 Task: Search one way flight ticket for 1 adult, 1 child, 1 infant in seat in premium economy from Lincoln: Lincoln Airport (was Lincoln Municipal) to Gillette: Gillette Campbell County Airport on 5-1-2023. Choice of flights is Spirit. Number of bags: 6 checked bags. Price is upto 76000. Outbound departure time preference is 16:15.
Action: Mouse moved to (163, 269)
Screenshot: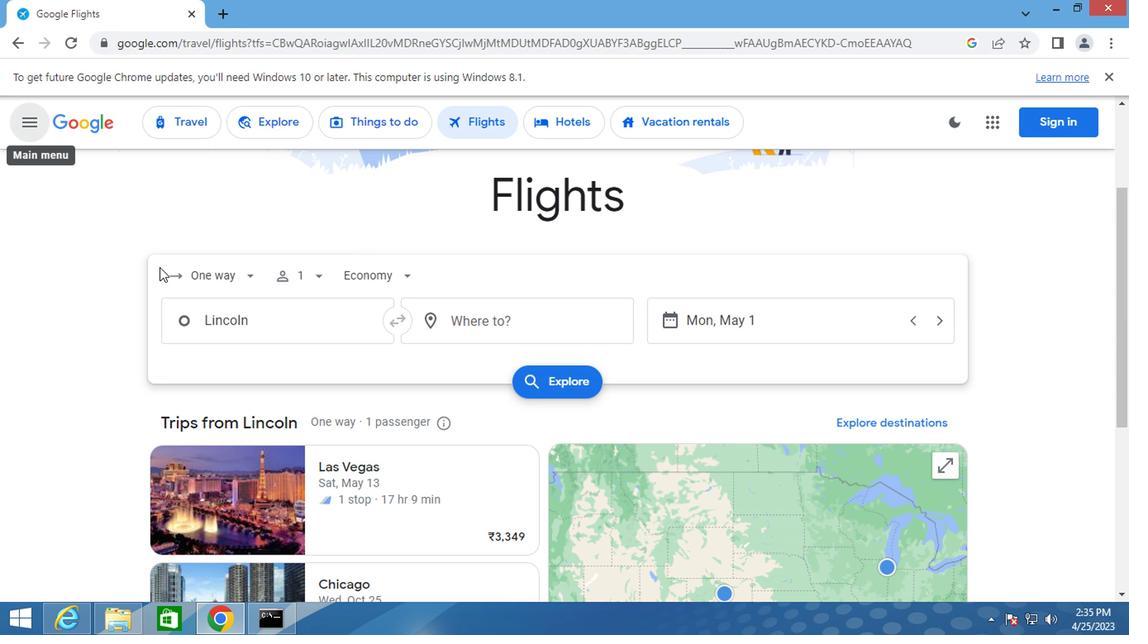 
Action: Mouse pressed left at (163, 269)
Screenshot: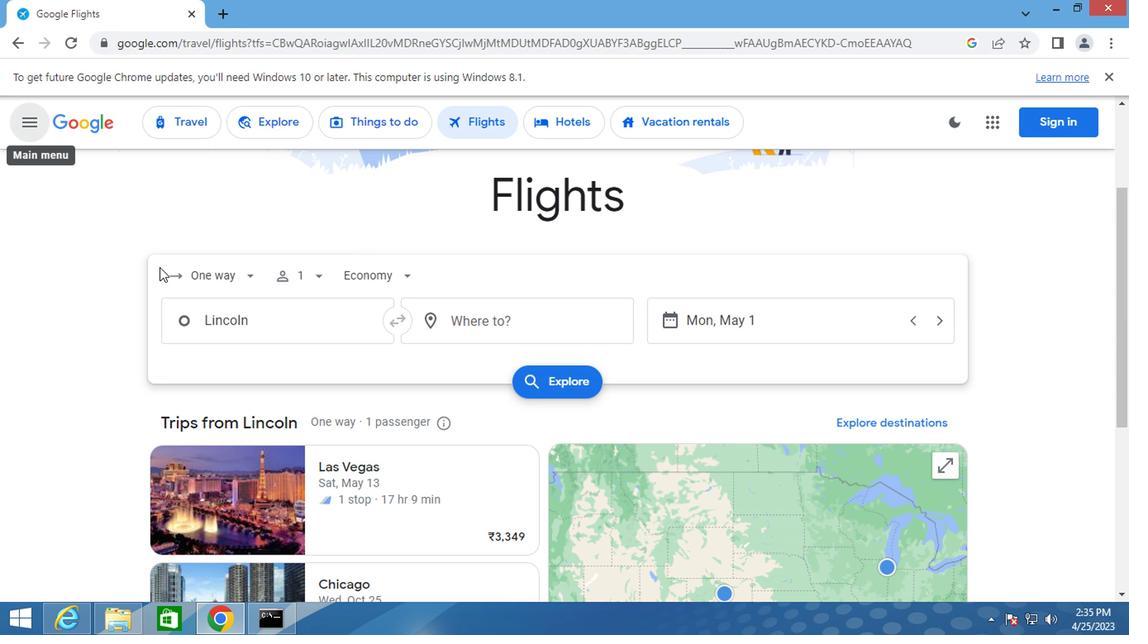 
Action: Mouse moved to (212, 274)
Screenshot: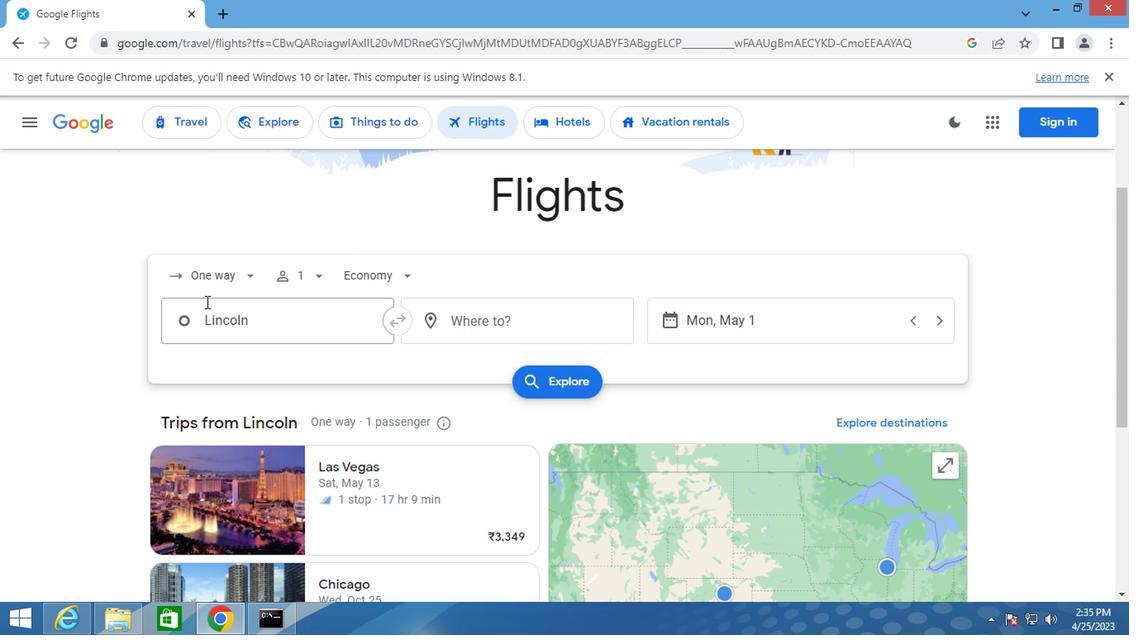 
Action: Mouse pressed left at (212, 274)
Screenshot: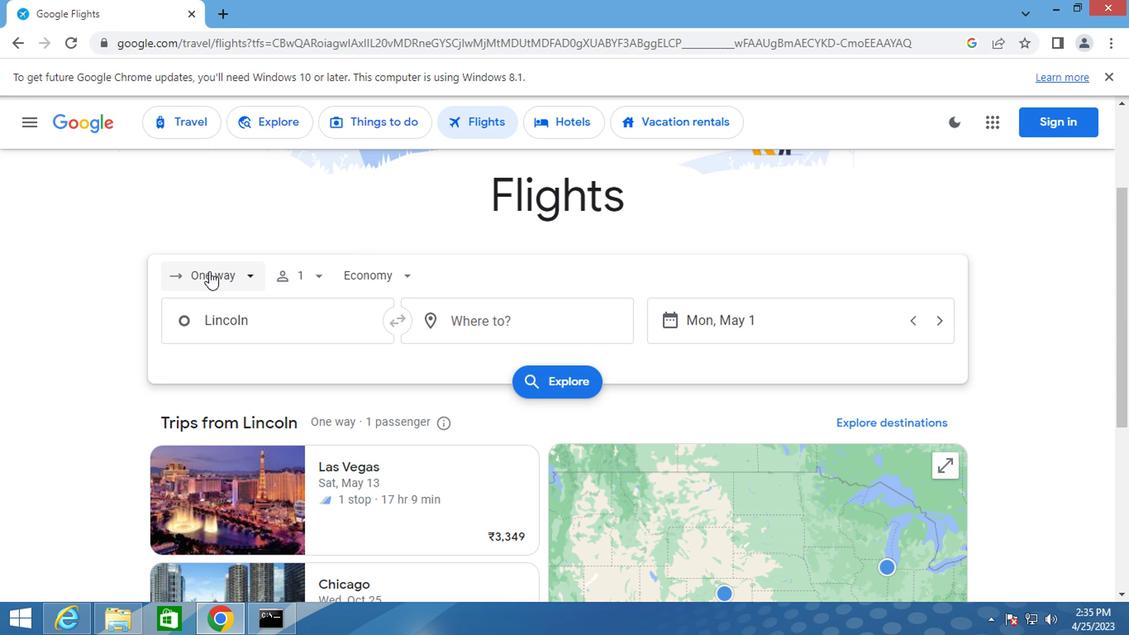 
Action: Mouse moved to (237, 362)
Screenshot: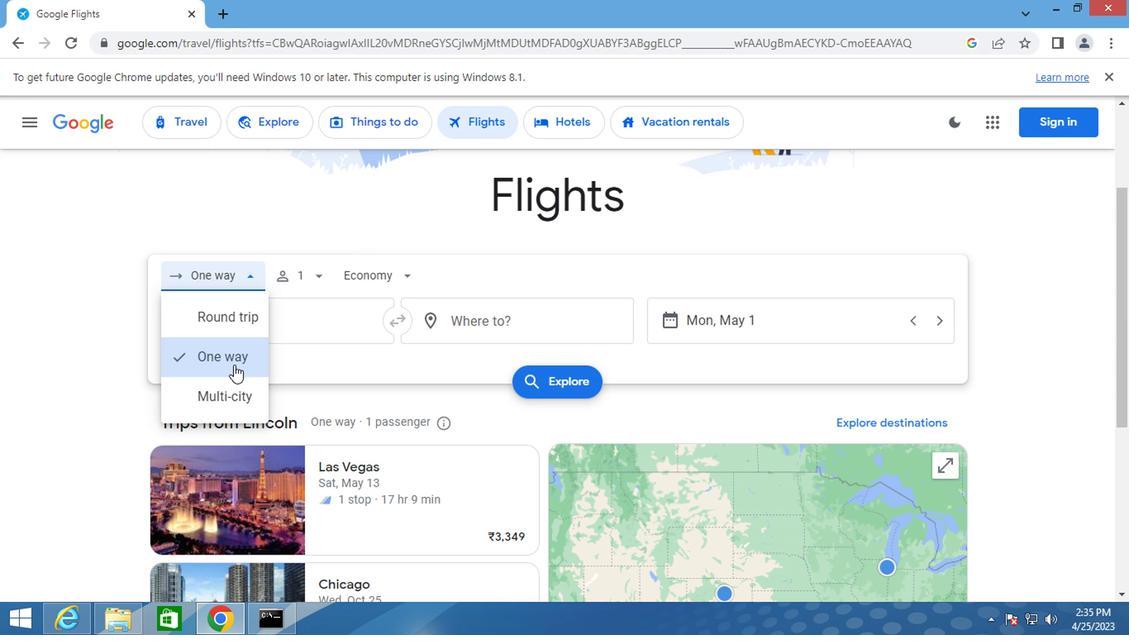 
Action: Mouse pressed left at (237, 362)
Screenshot: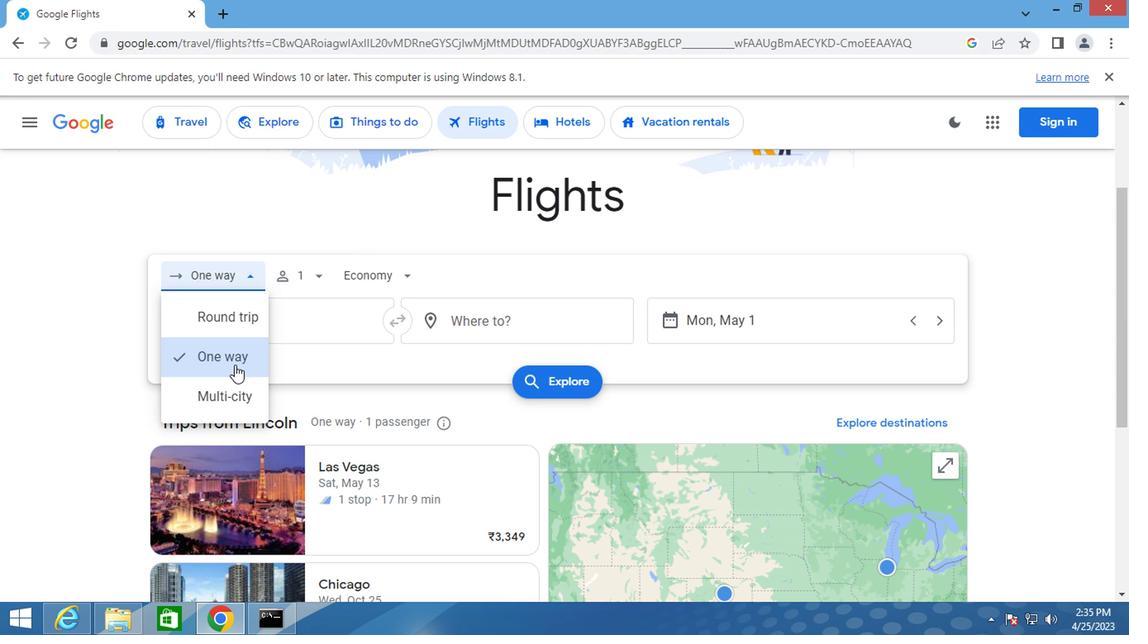 
Action: Mouse moved to (312, 272)
Screenshot: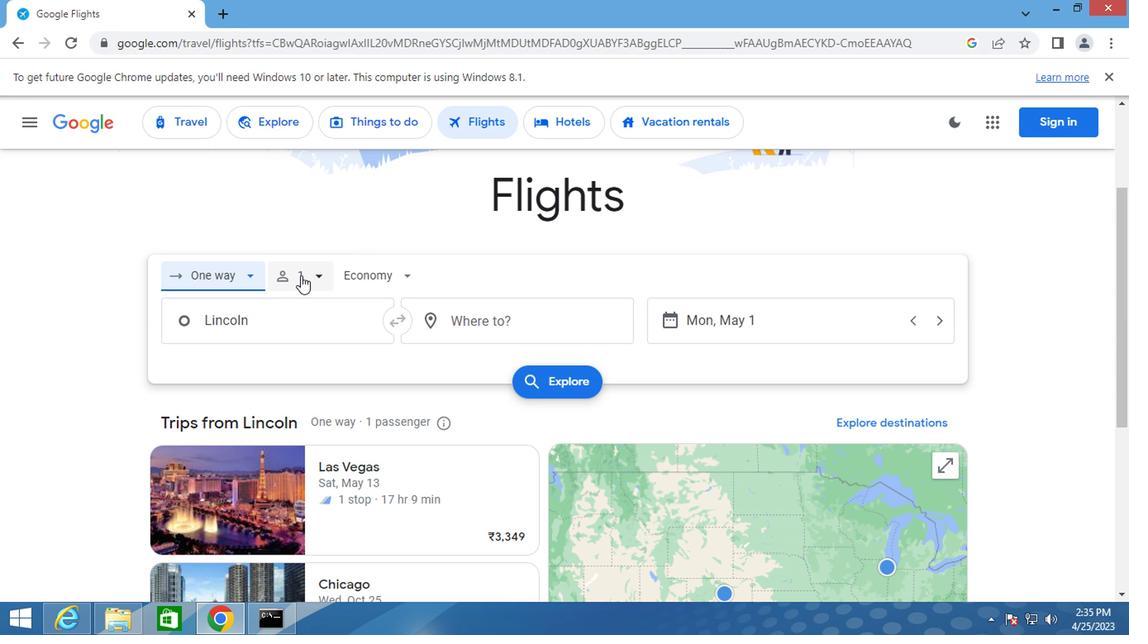 
Action: Mouse pressed left at (312, 272)
Screenshot: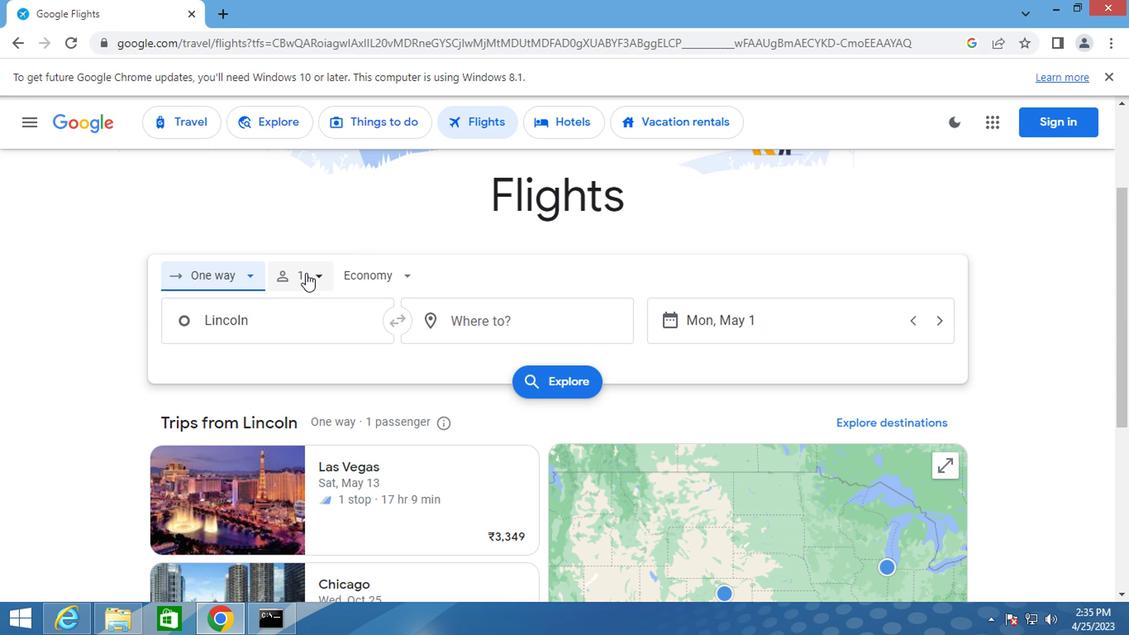 
Action: Mouse moved to (445, 362)
Screenshot: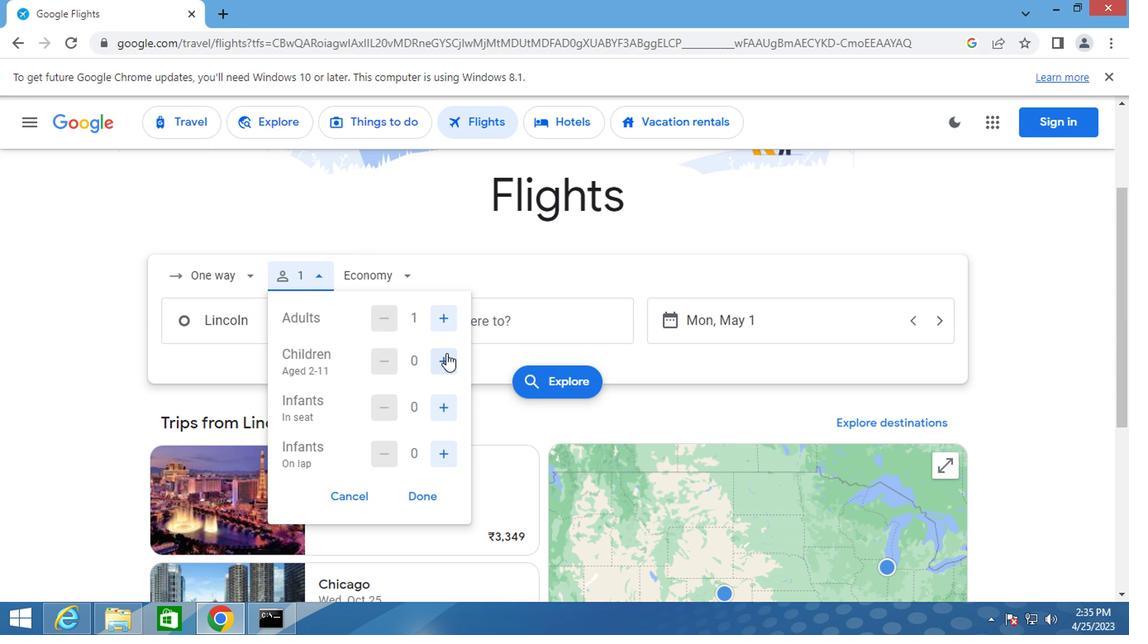 
Action: Mouse pressed left at (445, 362)
Screenshot: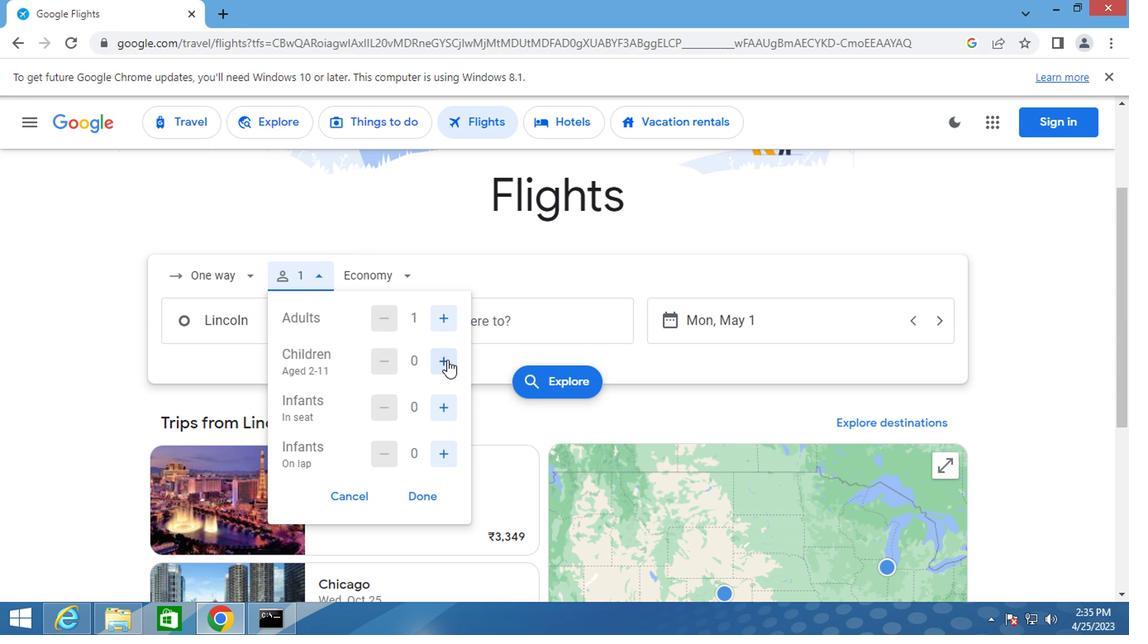 
Action: Mouse moved to (441, 414)
Screenshot: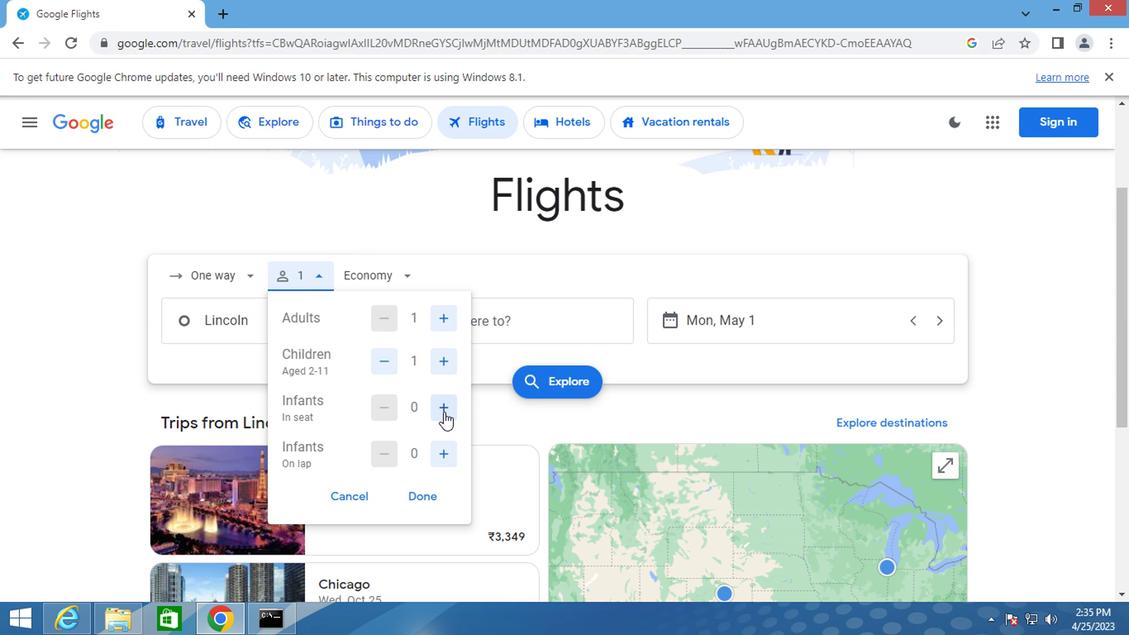 
Action: Mouse pressed left at (441, 414)
Screenshot: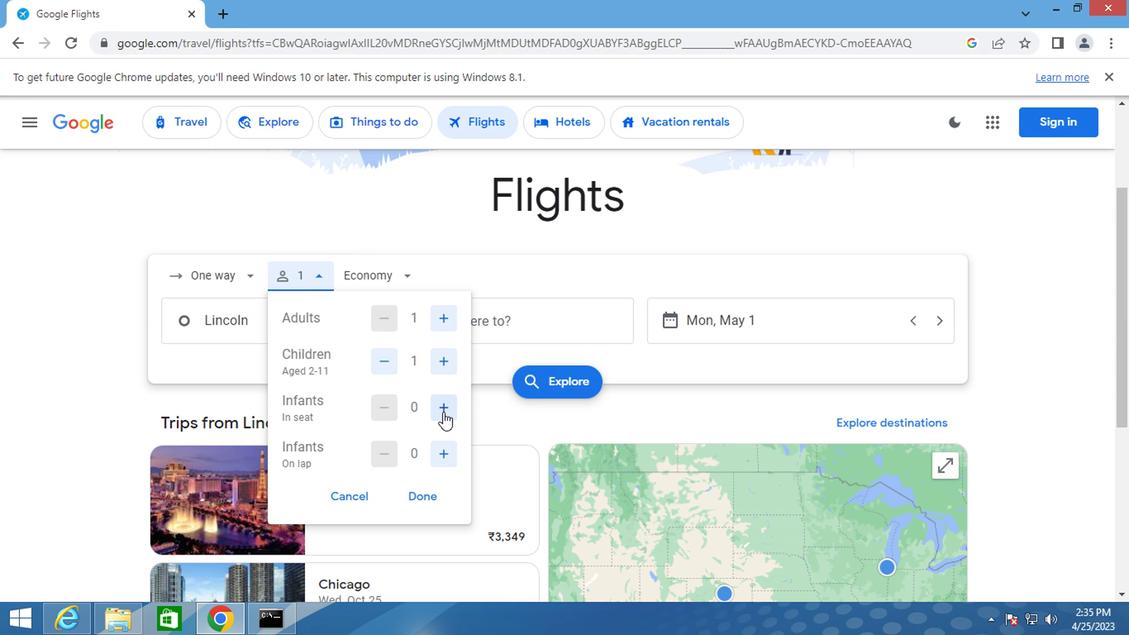 
Action: Mouse moved to (351, 272)
Screenshot: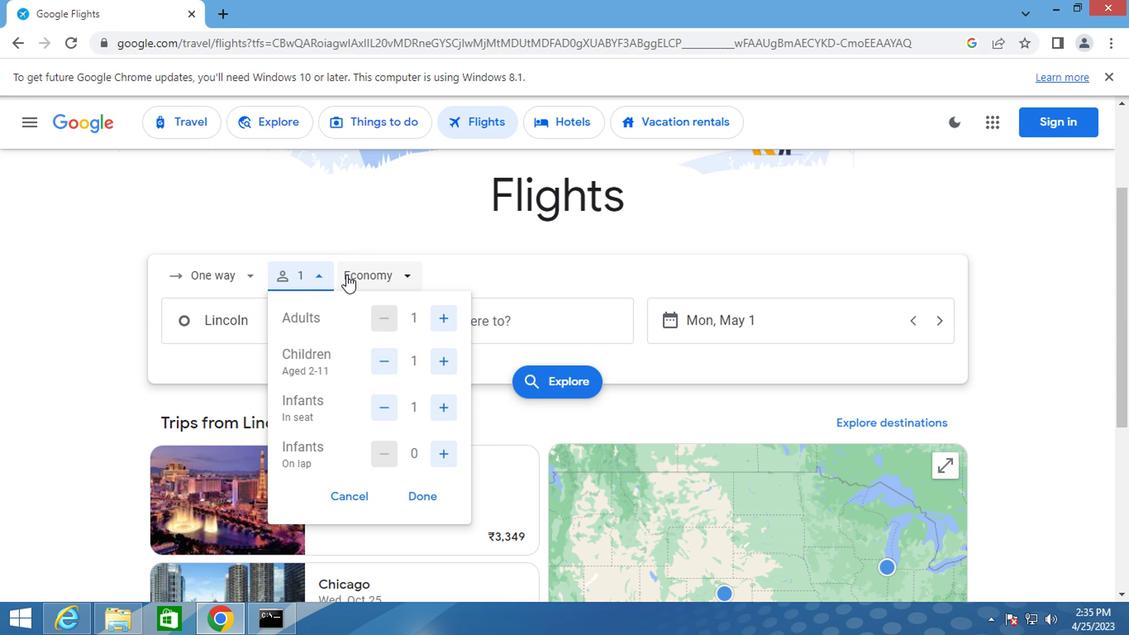 
Action: Mouse pressed left at (351, 272)
Screenshot: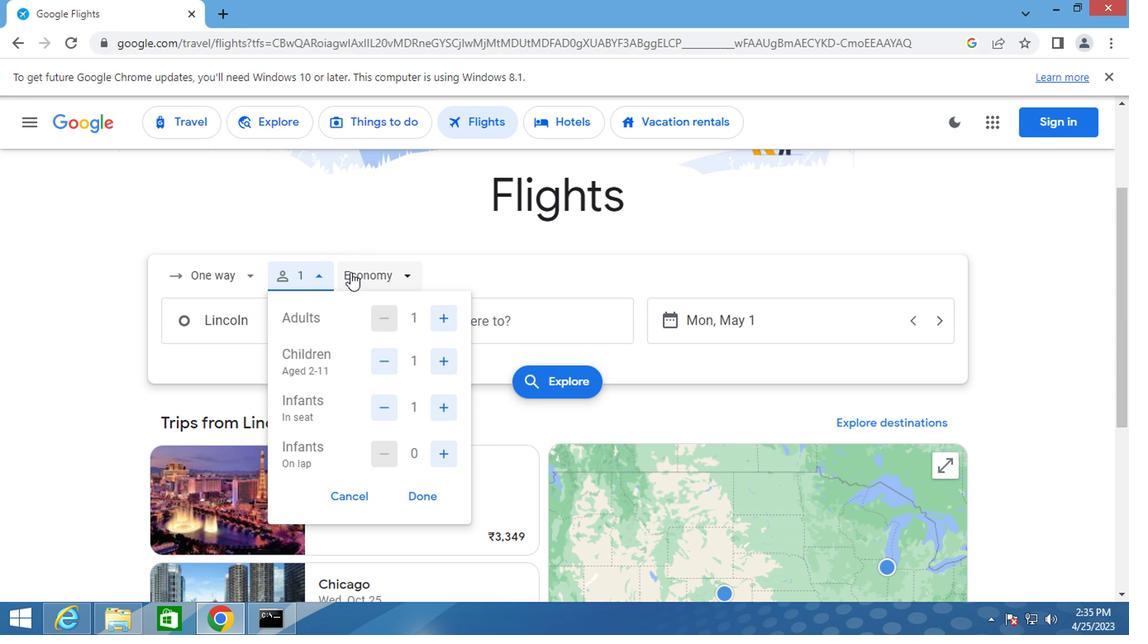 
Action: Mouse moved to (411, 366)
Screenshot: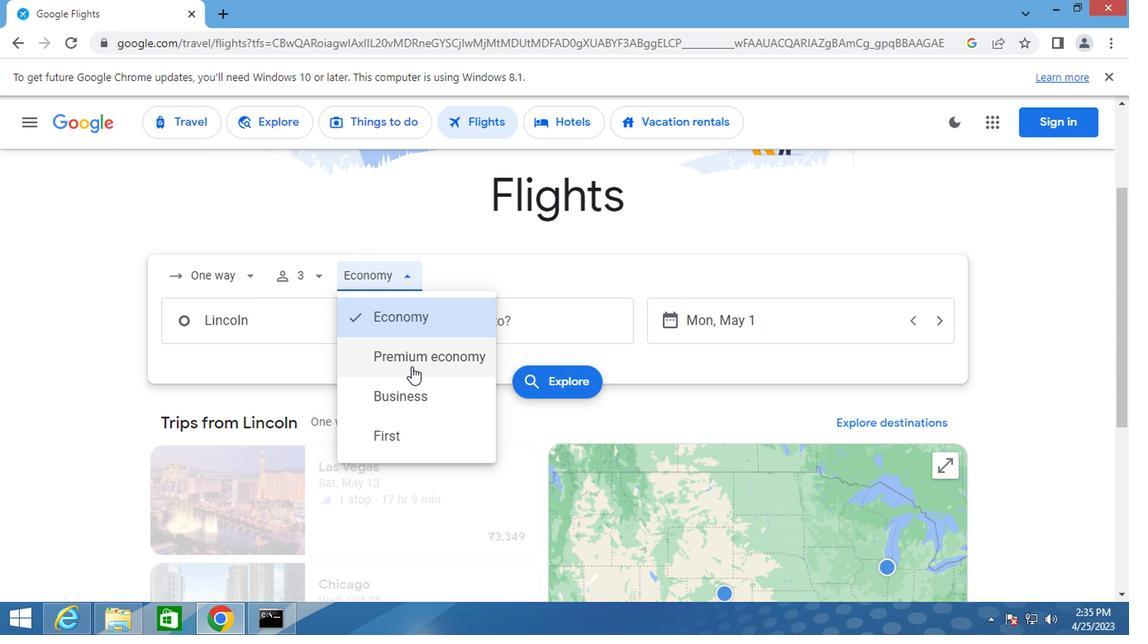 
Action: Mouse pressed left at (411, 366)
Screenshot: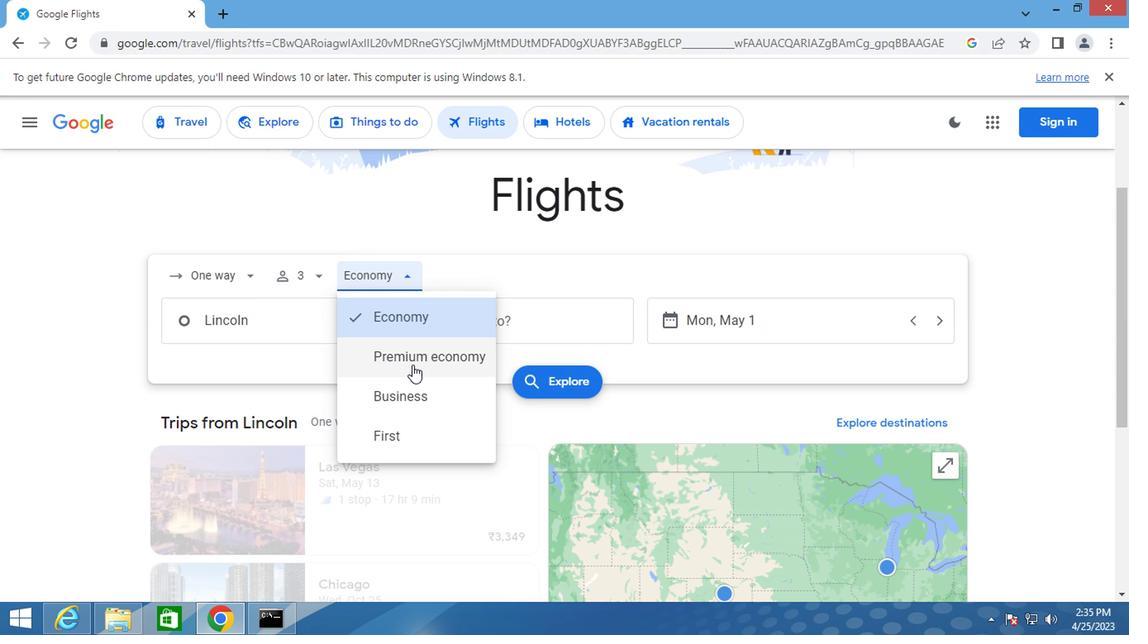 
Action: Mouse moved to (251, 329)
Screenshot: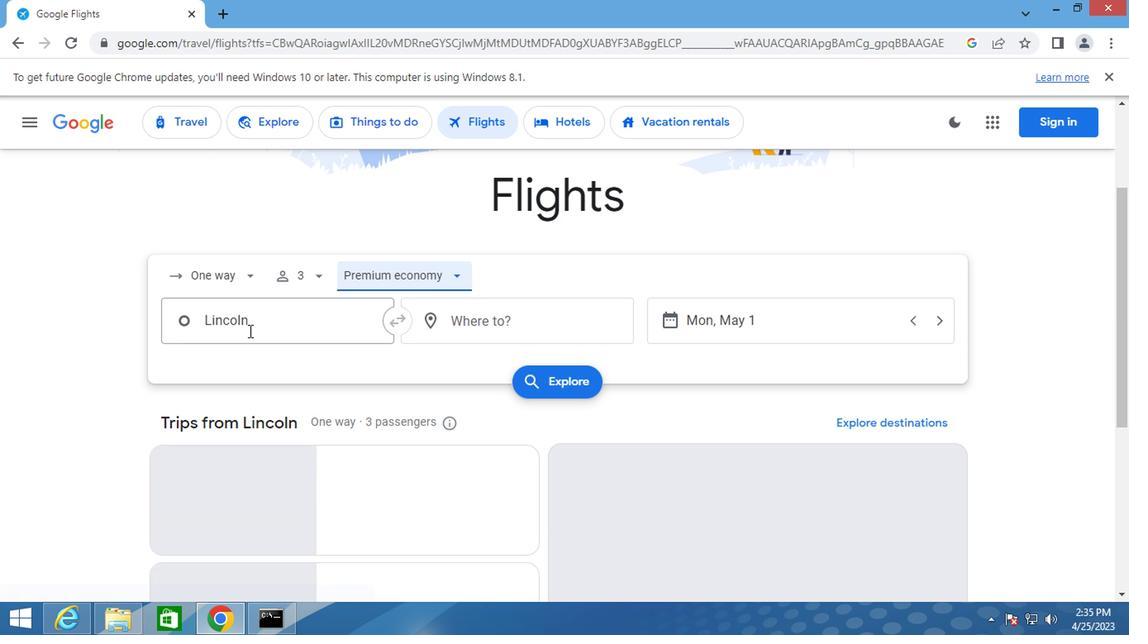 
Action: Mouse pressed left at (251, 329)
Screenshot: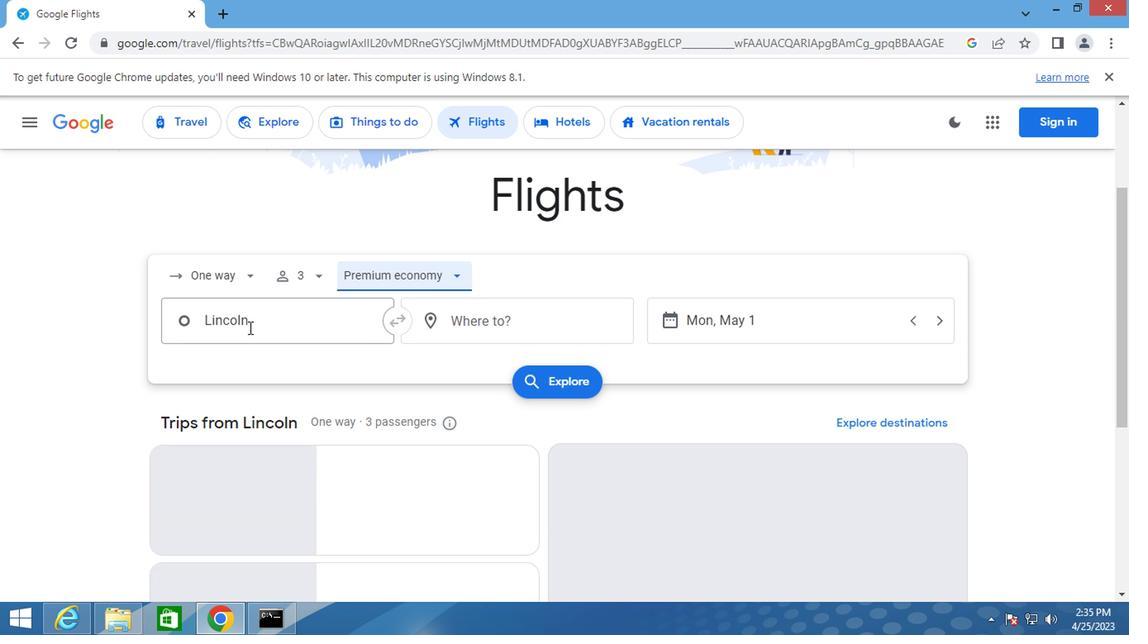 
Action: Key pressed lincoln
Screenshot: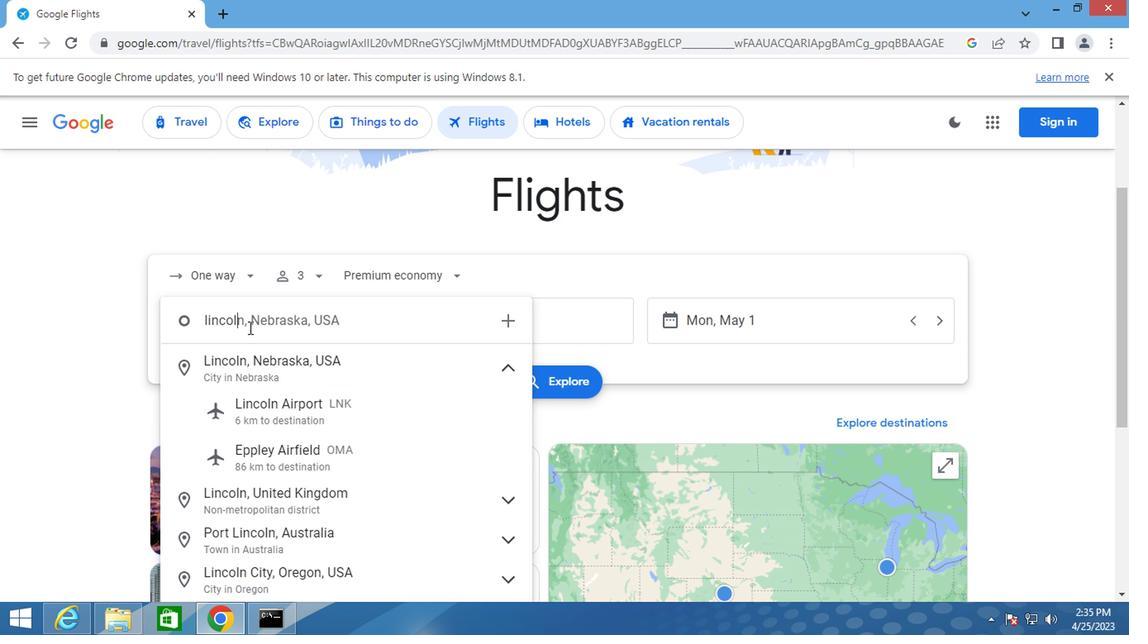
Action: Mouse moved to (274, 375)
Screenshot: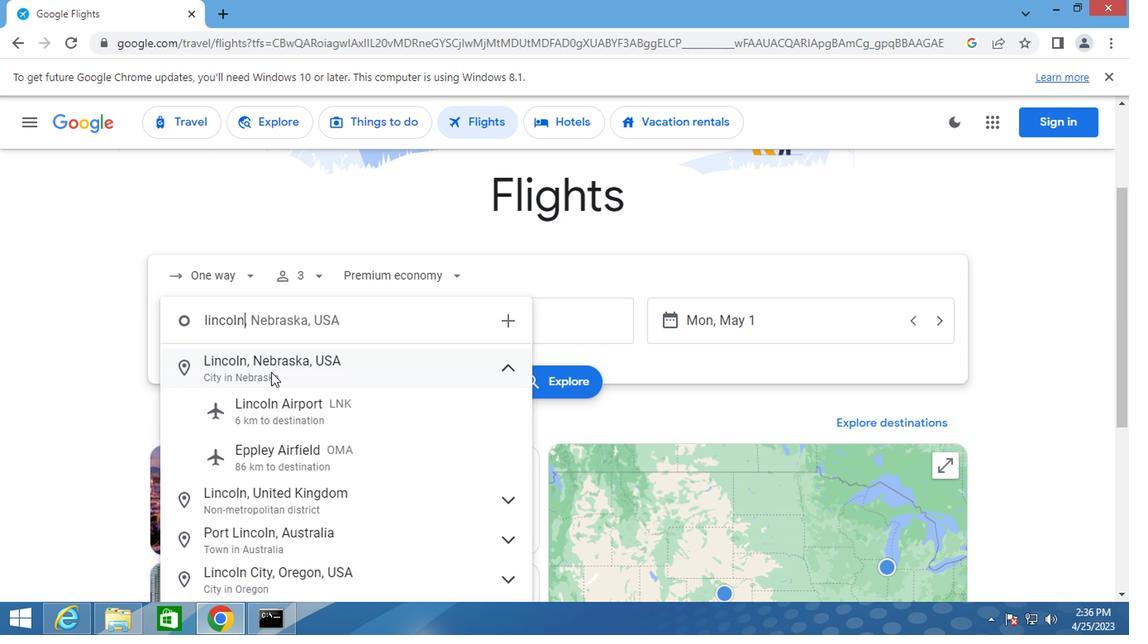 
Action: Mouse pressed left at (274, 375)
Screenshot: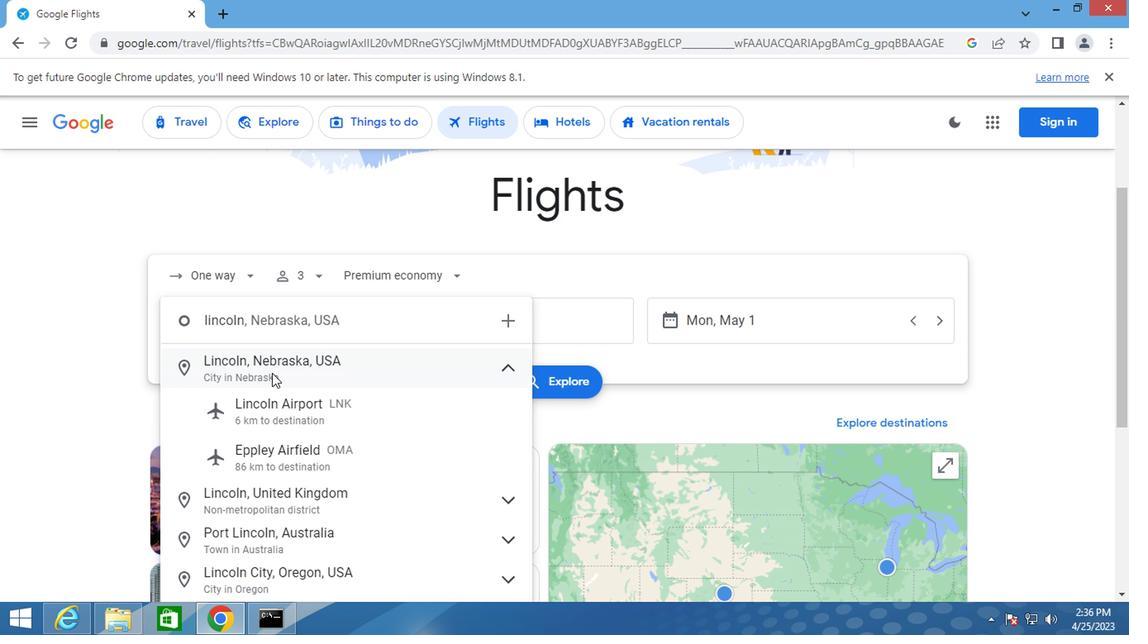 
Action: Mouse moved to (450, 317)
Screenshot: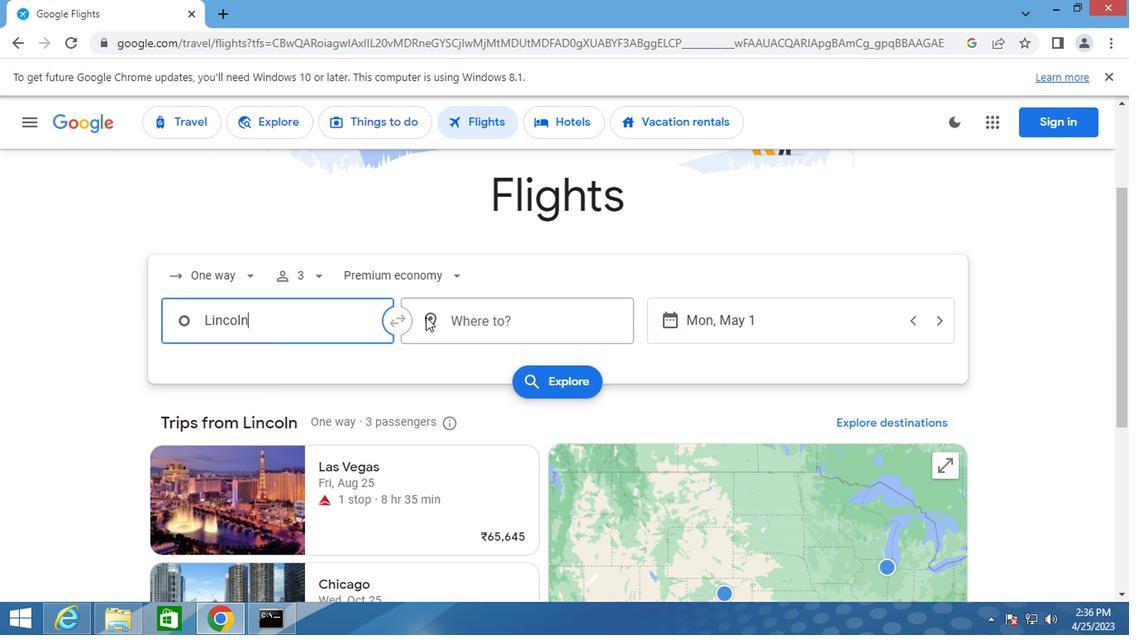 
Action: Mouse pressed left at (450, 317)
Screenshot: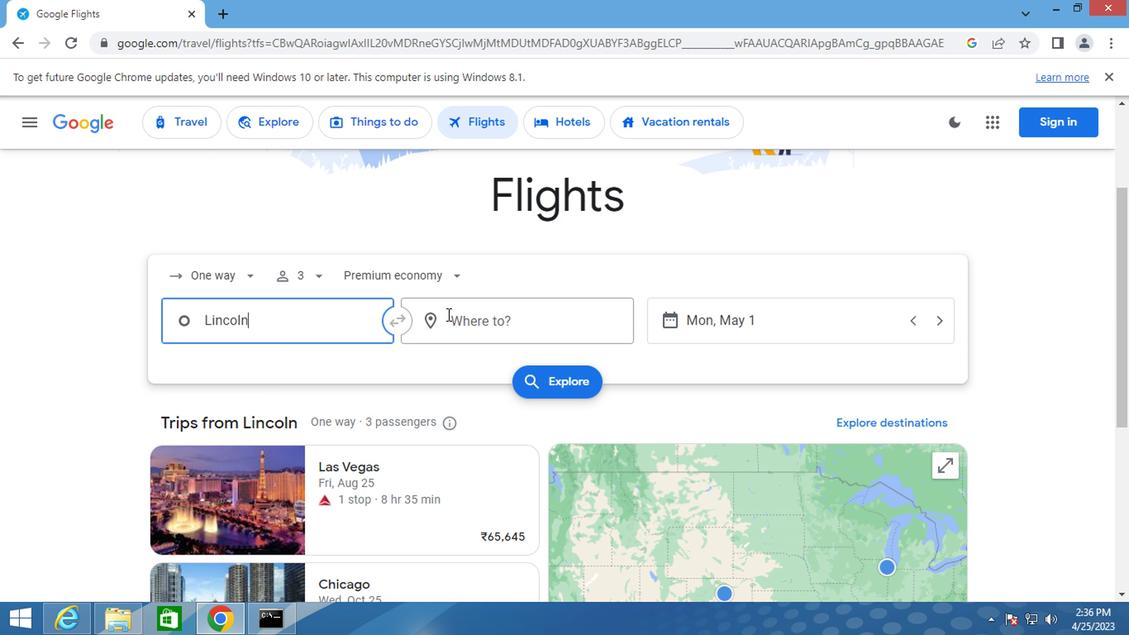 
Action: Key pressed gillette
Screenshot: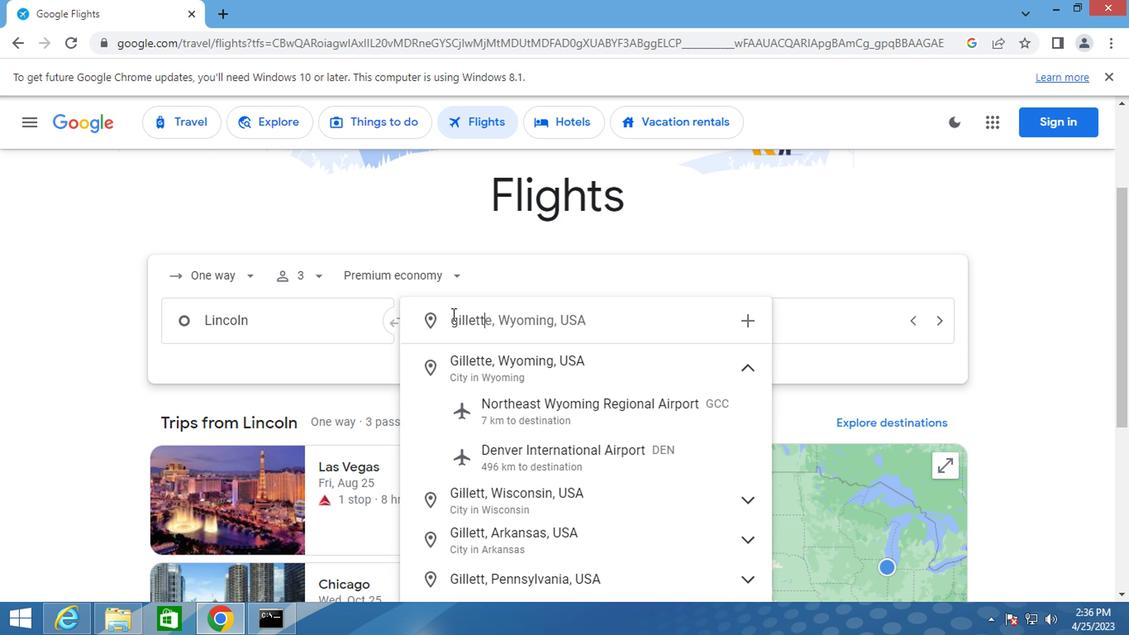 
Action: Mouse moved to (505, 410)
Screenshot: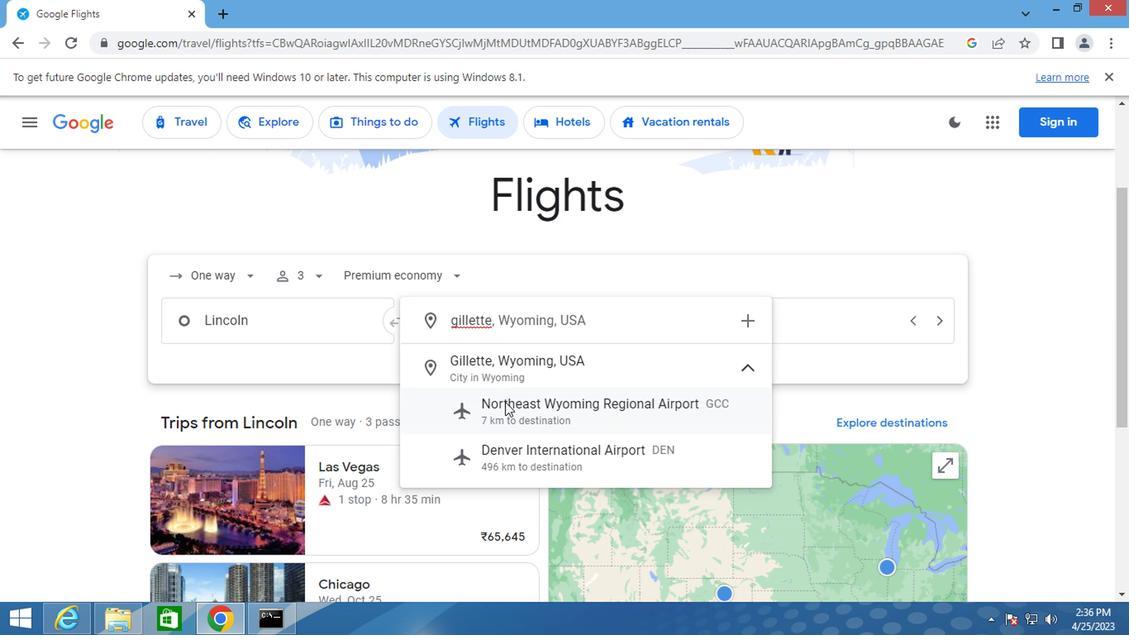 
Action: Mouse pressed left at (505, 410)
Screenshot: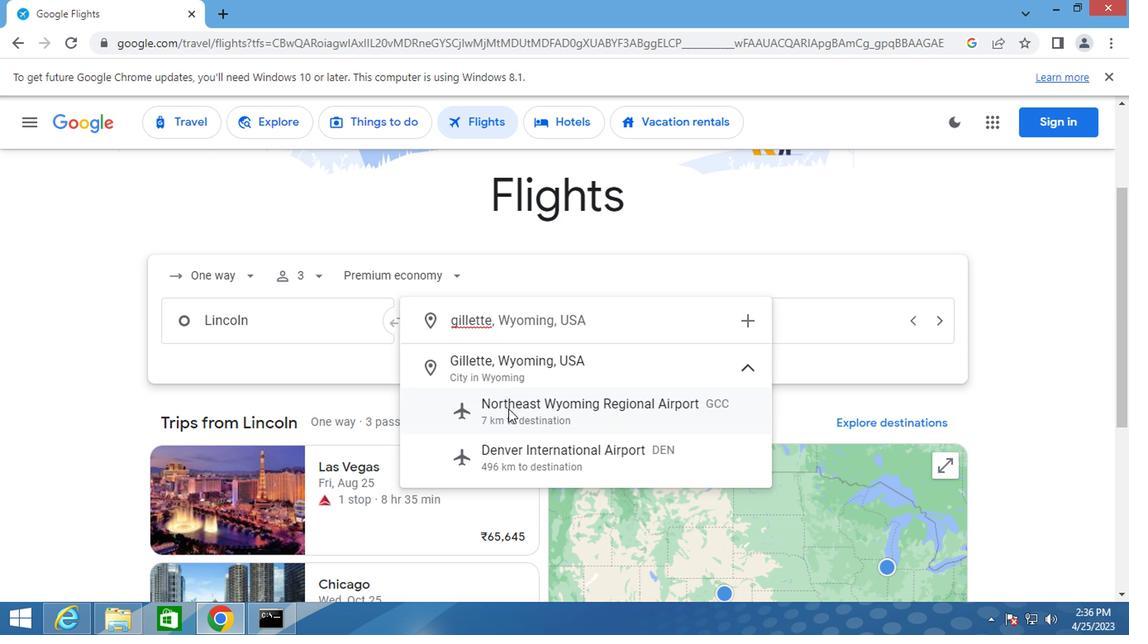 
Action: Mouse moved to (676, 309)
Screenshot: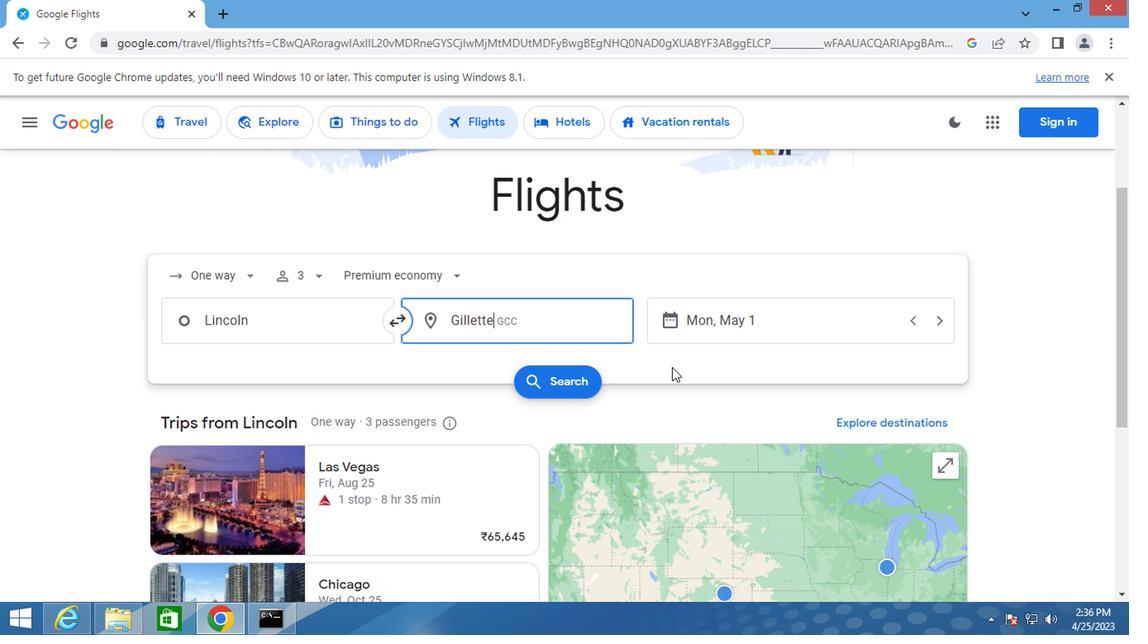 
Action: Mouse pressed left at (676, 309)
Screenshot: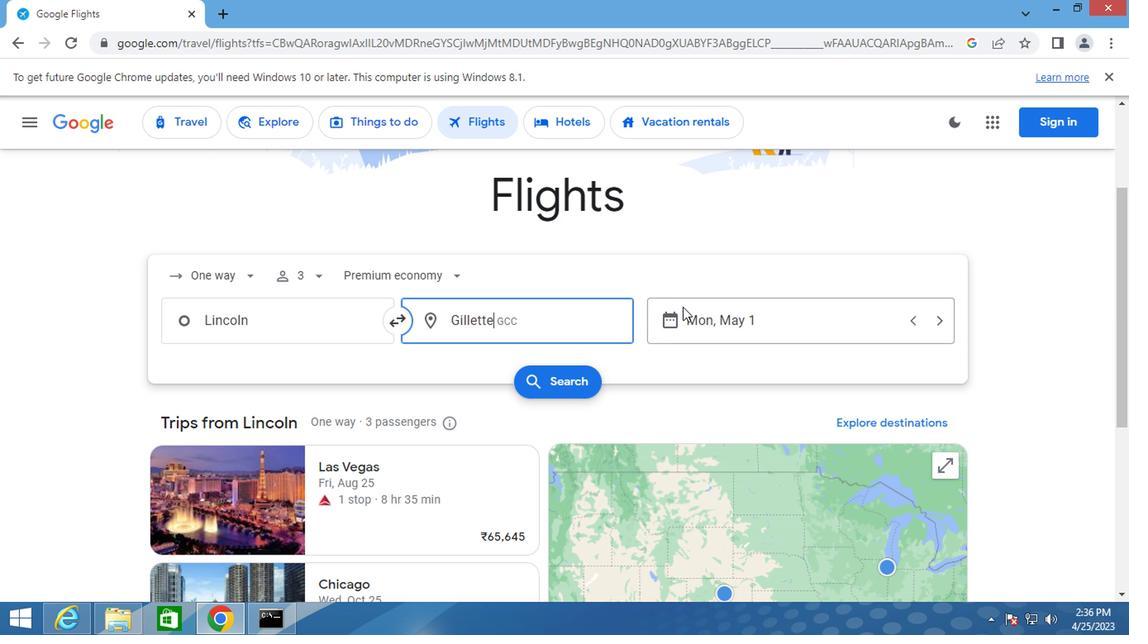 
Action: Mouse moved to (708, 291)
Screenshot: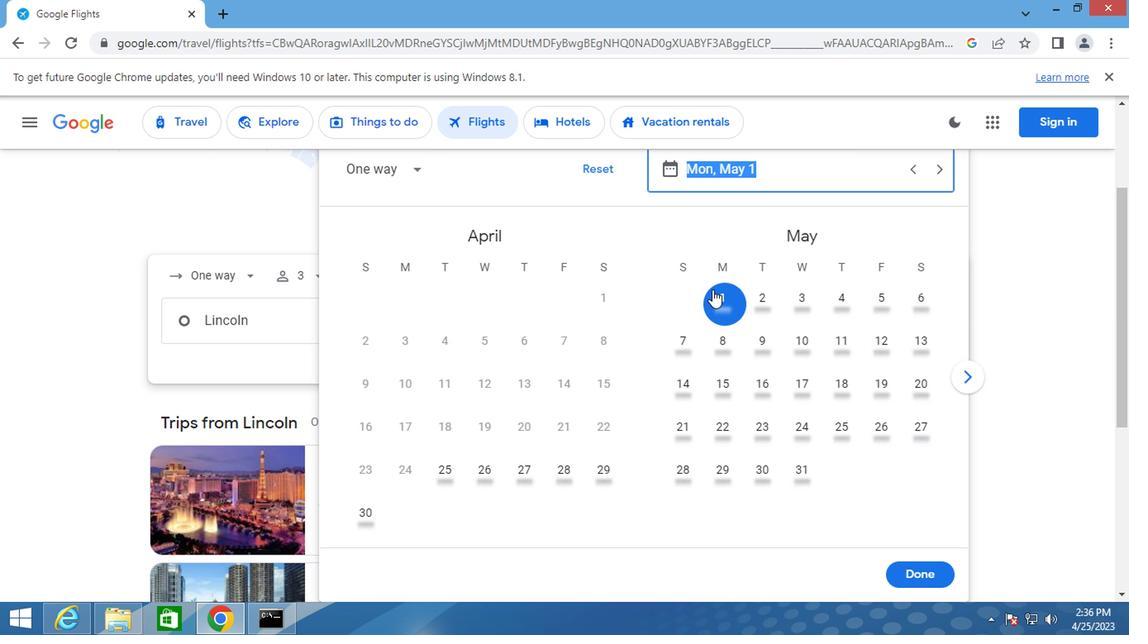 
Action: Mouse pressed left at (708, 291)
Screenshot: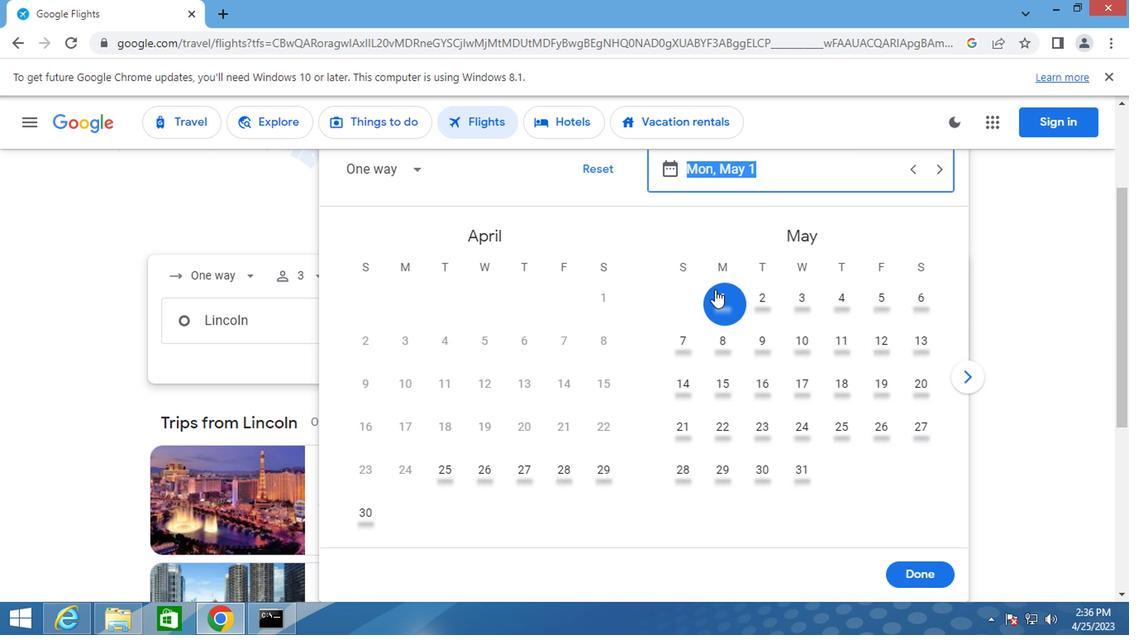 
Action: Mouse moved to (909, 577)
Screenshot: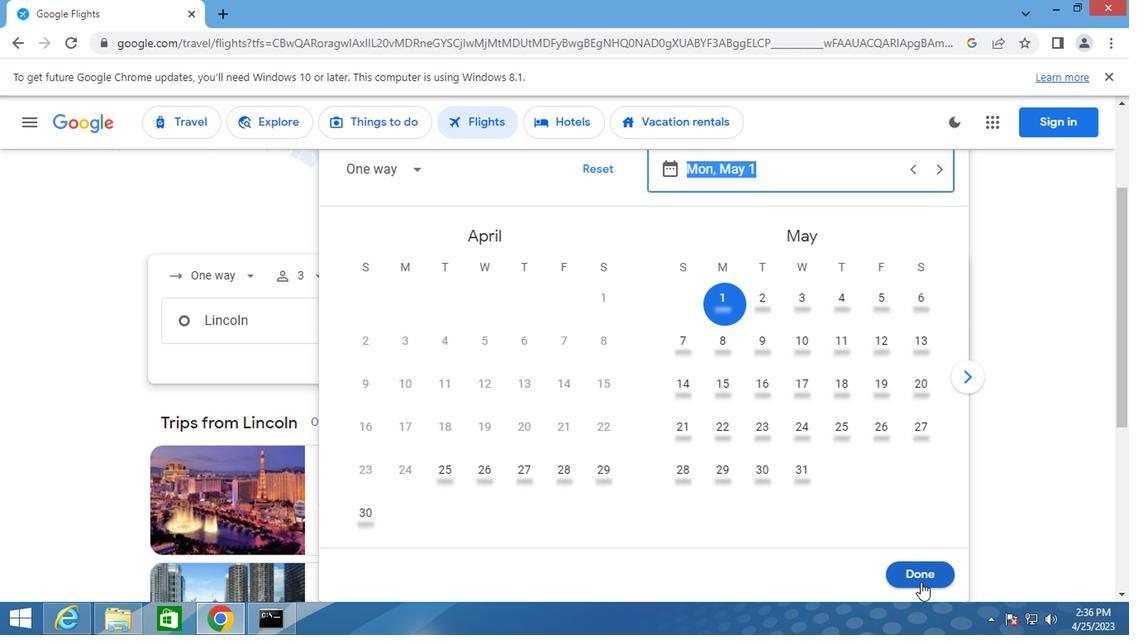 
Action: Mouse pressed left at (909, 577)
Screenshot: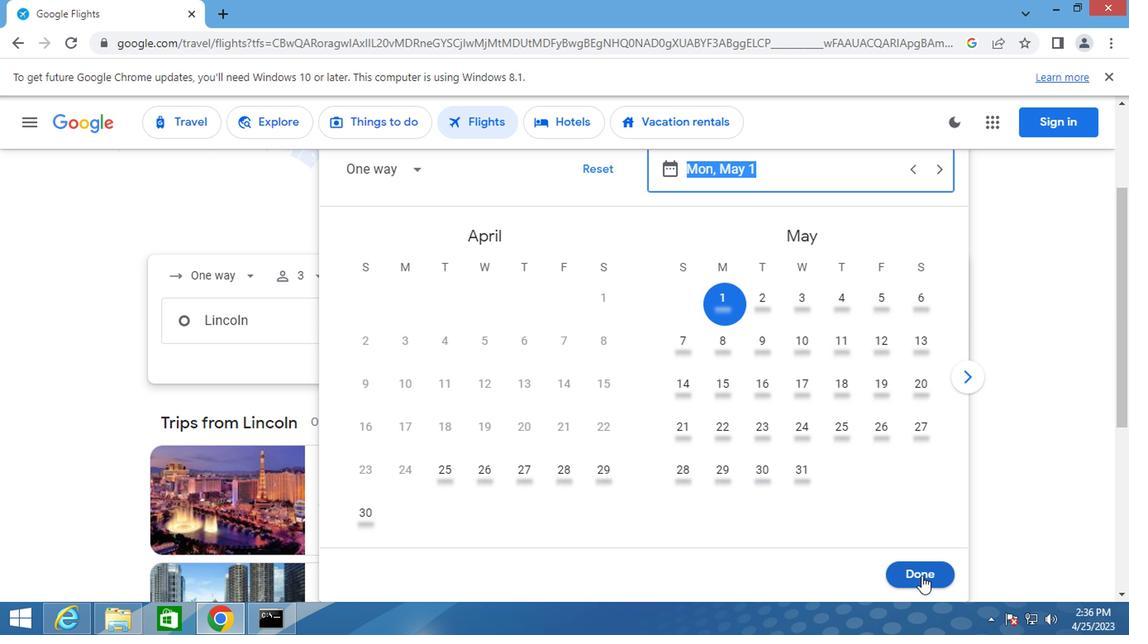 
Action: Mouse moved to (565, 382)
Screenshot: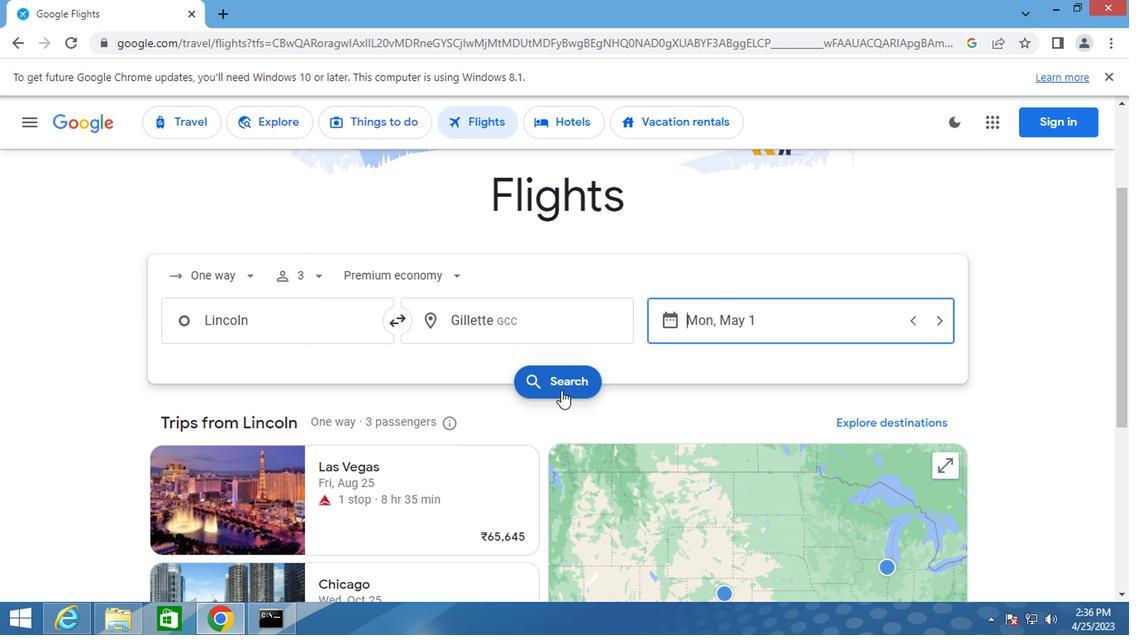 
Action: Mouse pressed left at (565, 382)
Screenshot: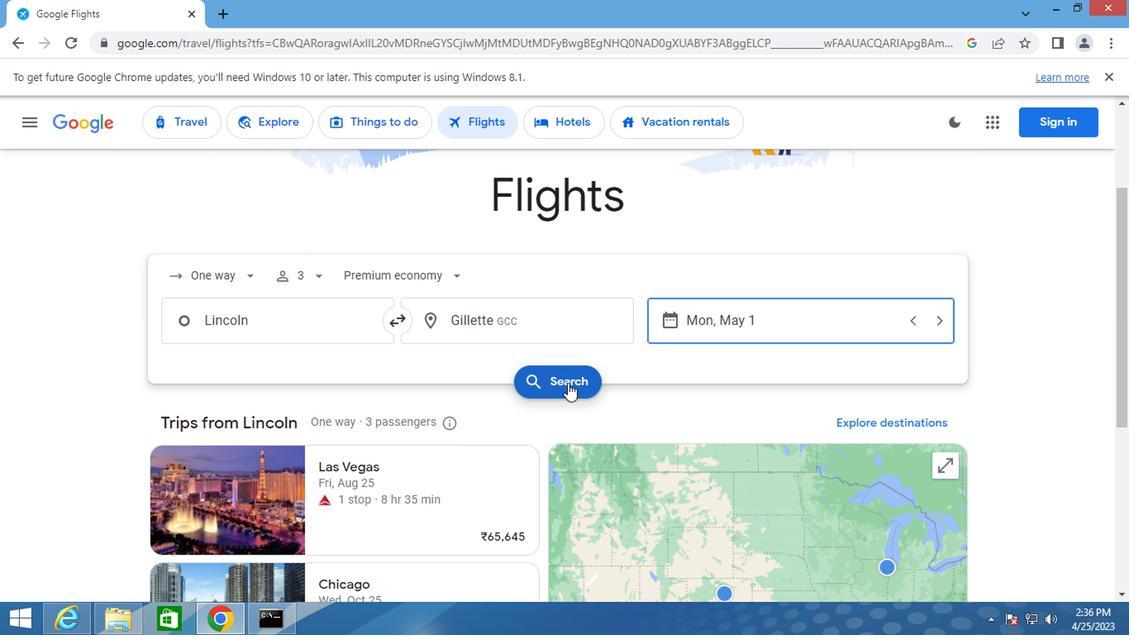 
Action: Mouse moved to (215, 278)
Screenshot: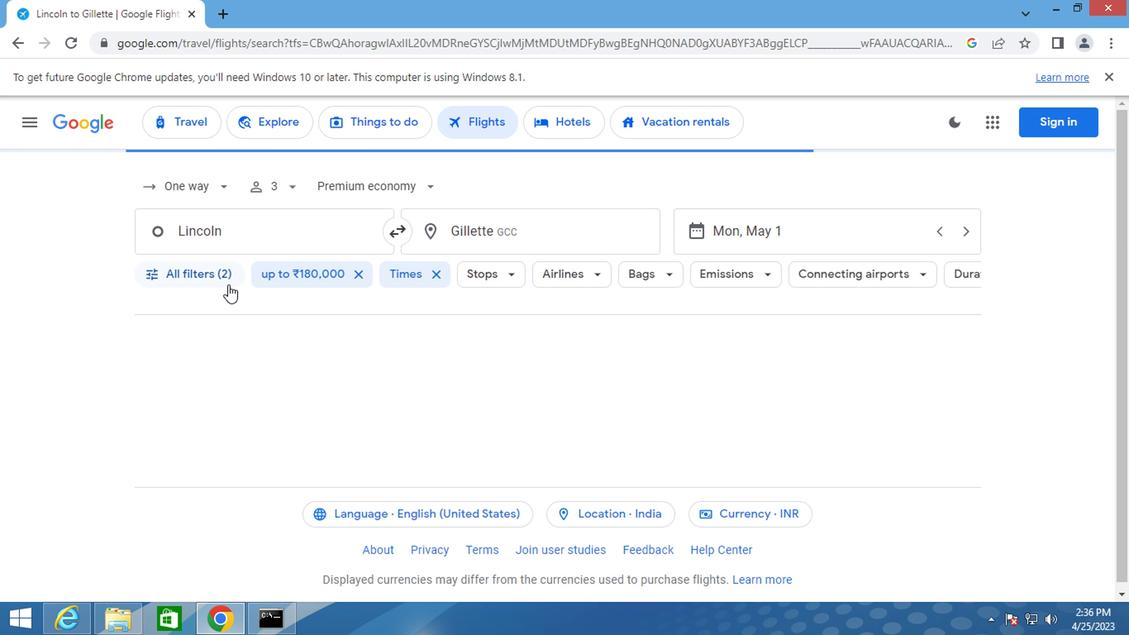 
Action: Mouse pressed left at (215, 278)
Screenshot: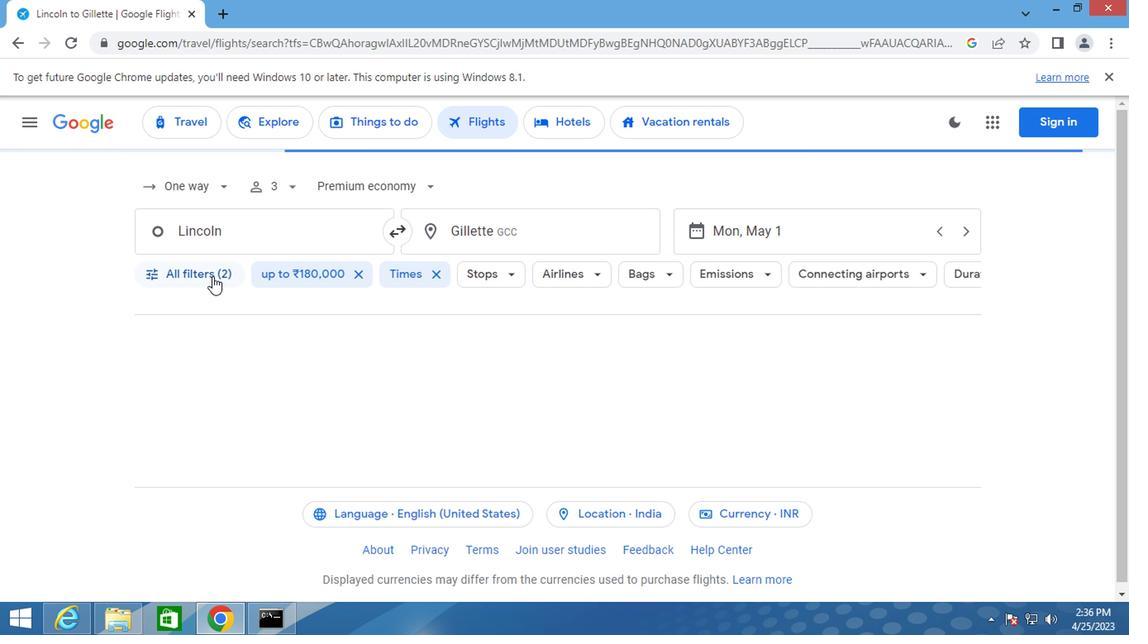 
Action: Mouse moved to (289, 411)
Screenshot: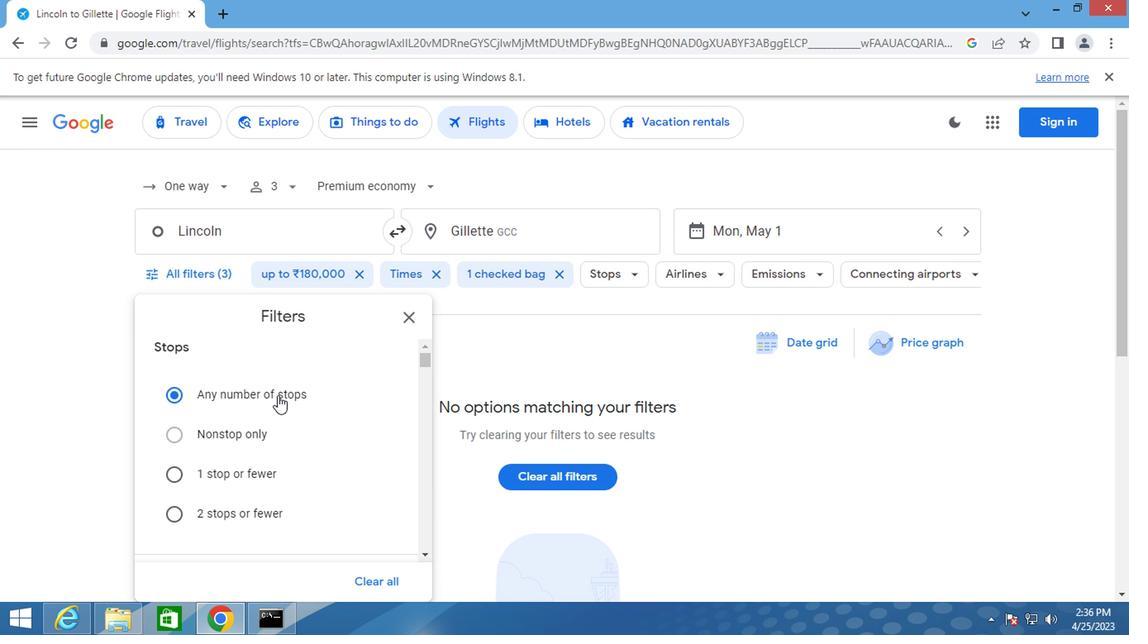 
Action: Mouse scrolled (289, 410) with delta (0, -1)
Screenshot: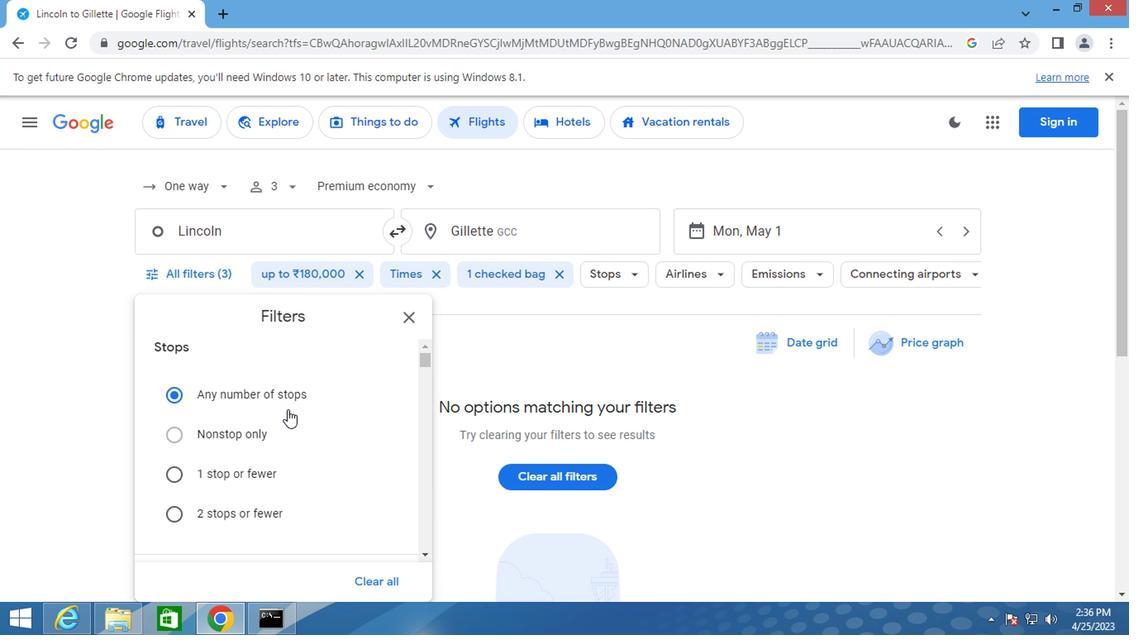 
Action: Mouse scrolled (289, 410) with delta (0, -1)
Screenshot: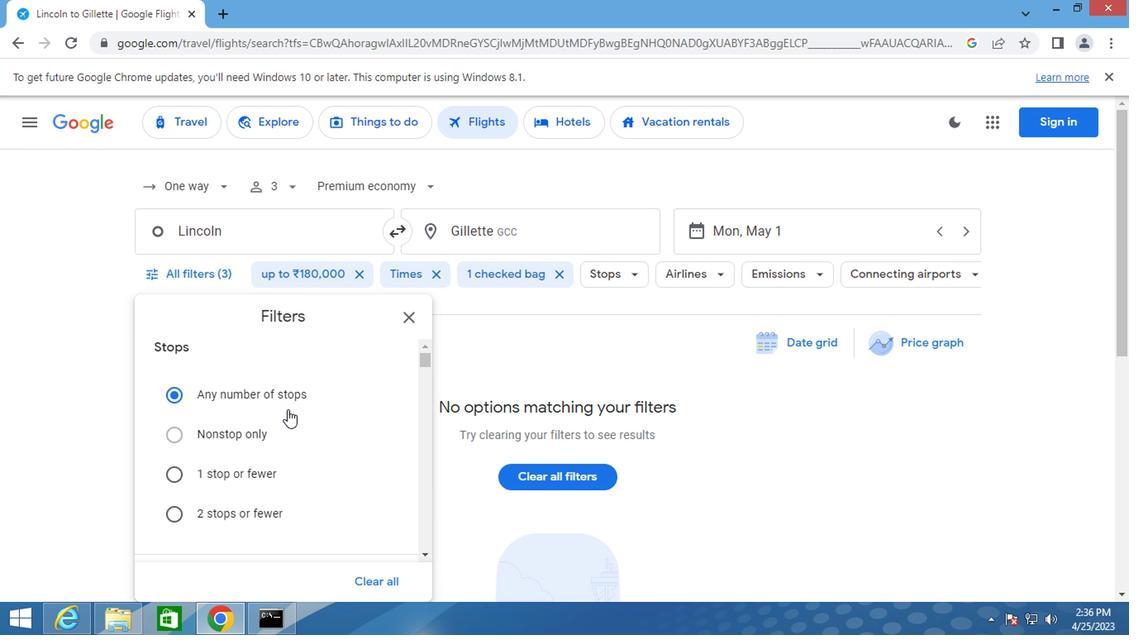 
Action: Mouse scrolled (289, 410) with delta (0, -1)
Screenshot: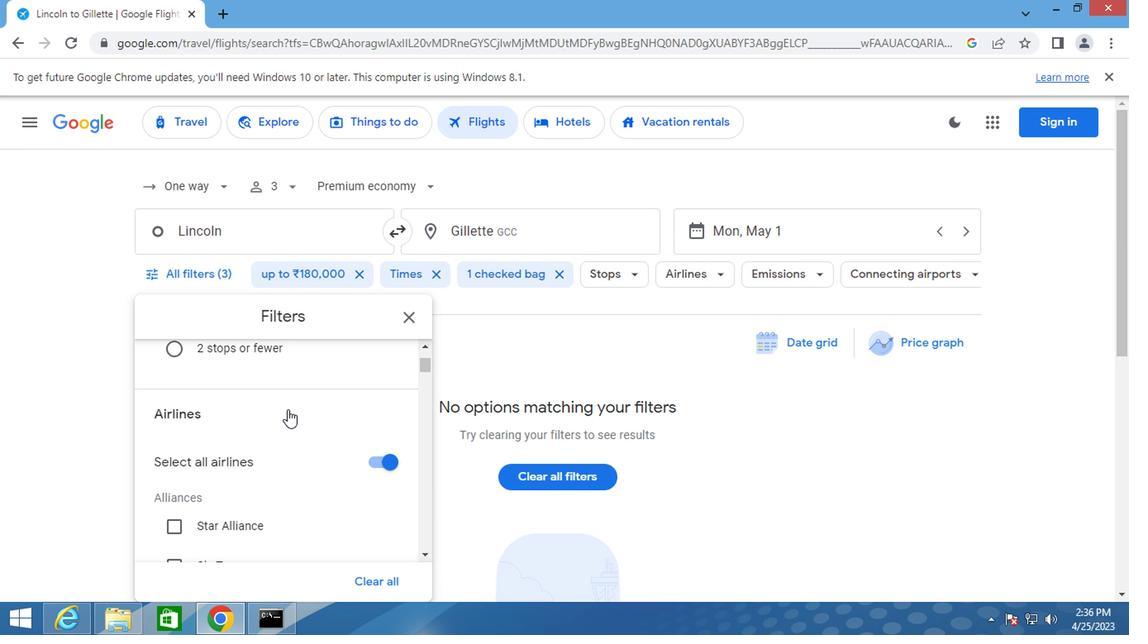 
Action: Mouse scrolled (289, 410) with delta (0, -1)
Screenshot: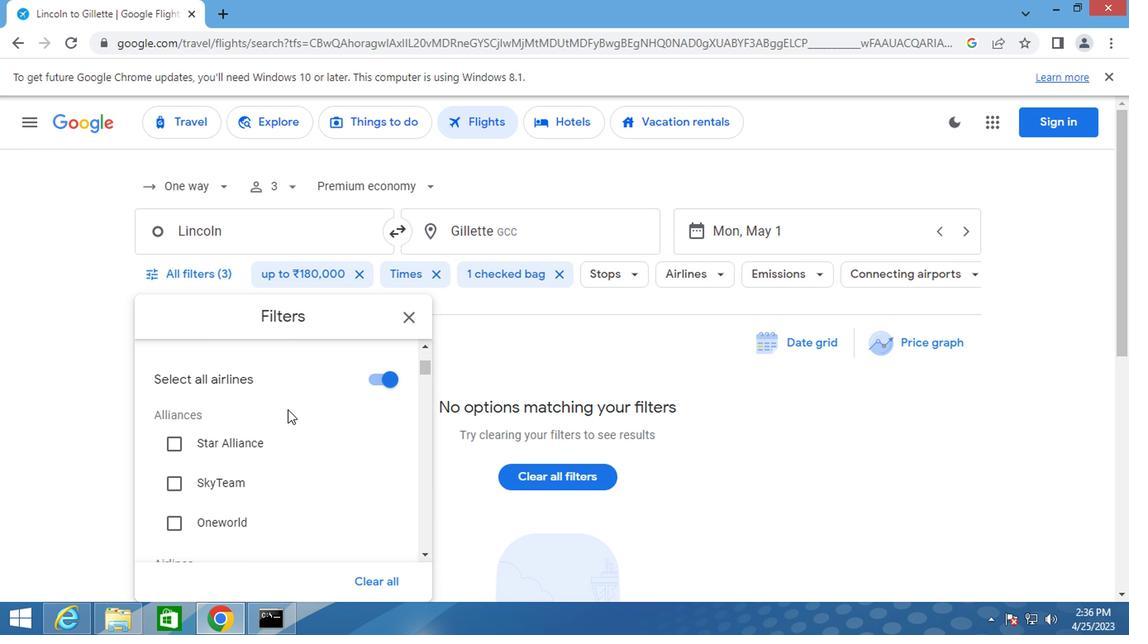
Action: Mouse scrolled (289, 410) with delta (0, -1)
Screenshot: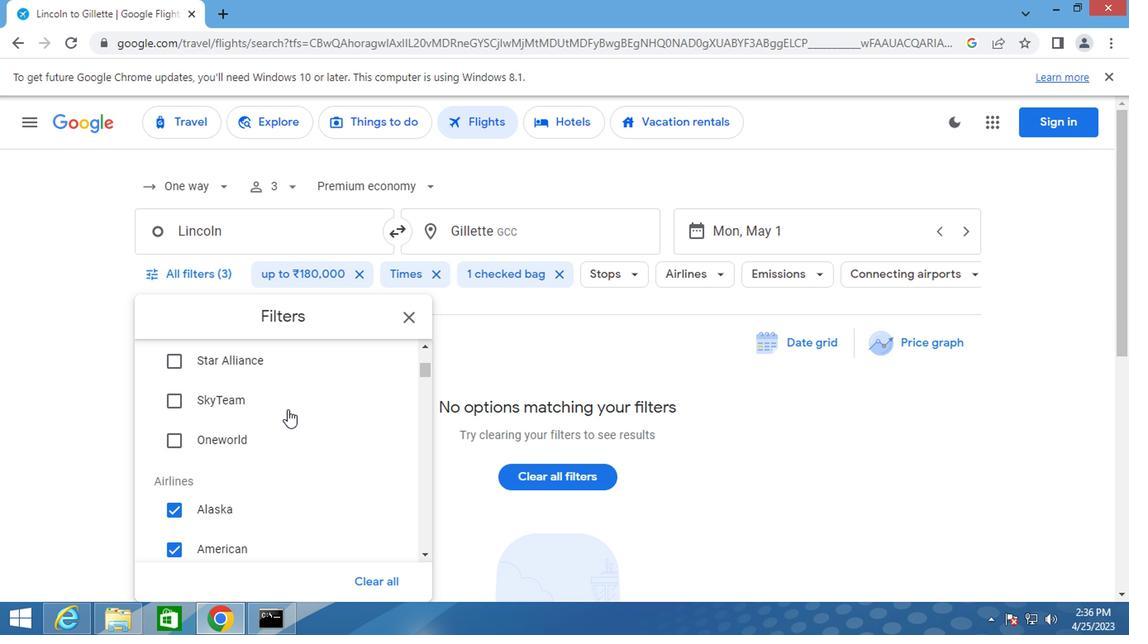 
Action: Mouse scrolled (289, 410) with delta (0, -1)
Screenshot: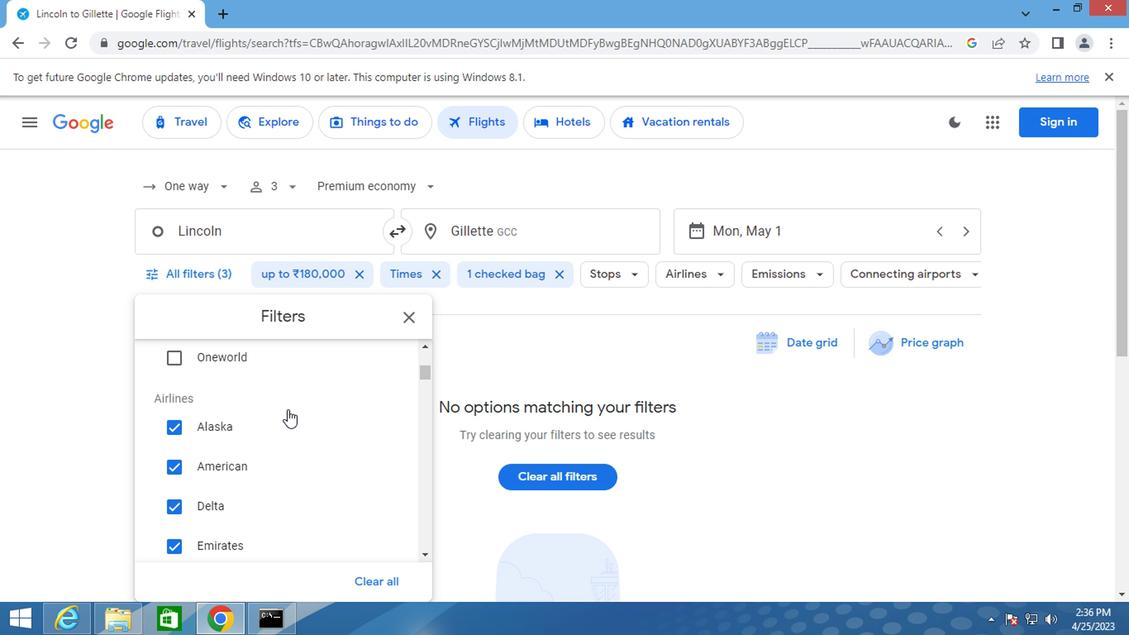 
Action: Mouse scrolled (289, 410) with delta (0, -1)
Screenshot: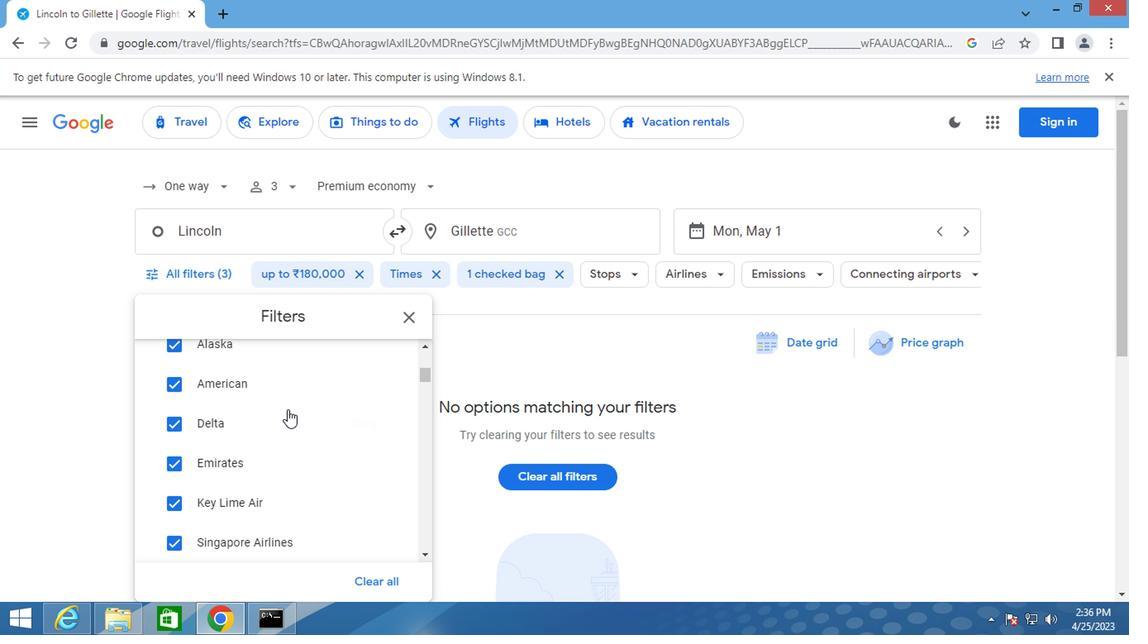
Action: Mouse scrolled (289, 410) with delta (0, -1)
Screenshot: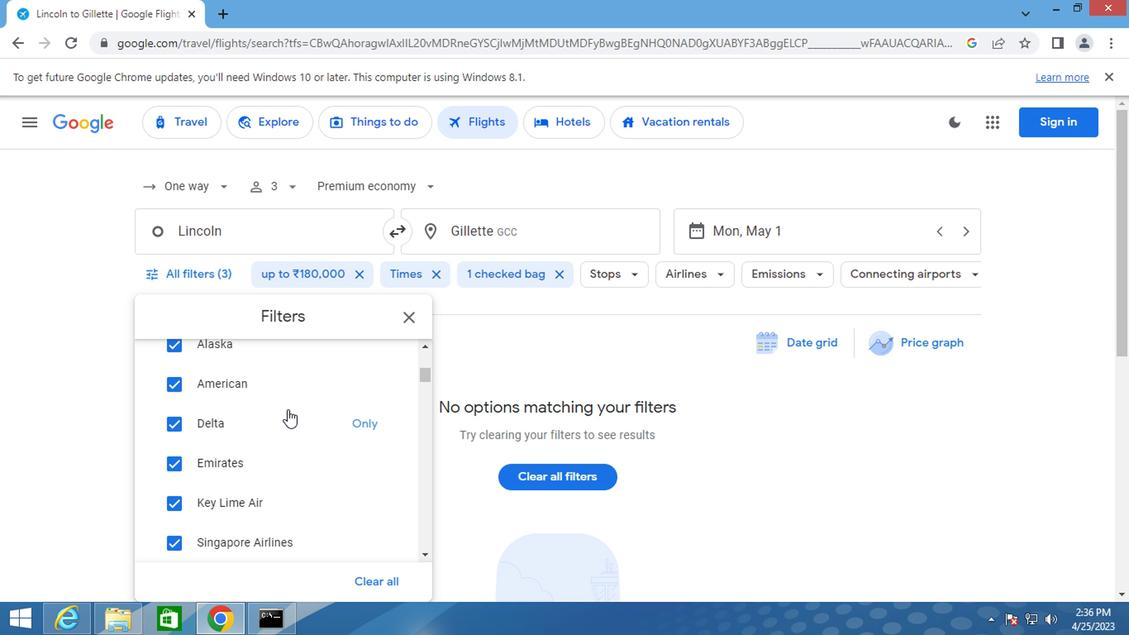 
Action: Mouse scrolled (289, 410) with delta (0, -1)
Screenshot: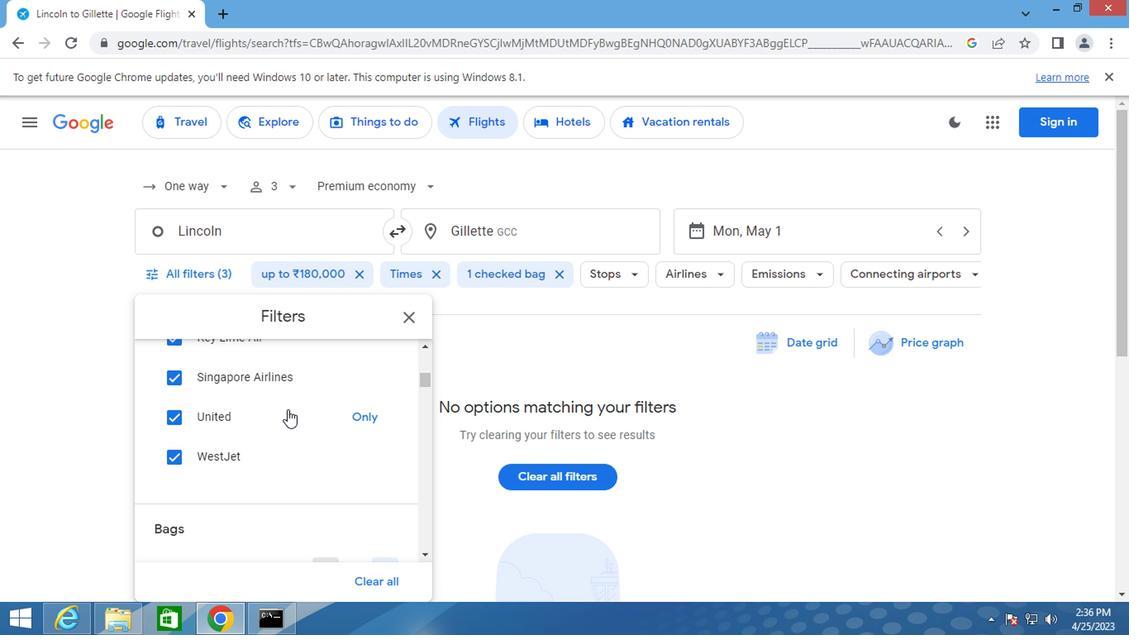 
Action: Mouse scrolled (289, 410) with delta (0, -1)
Screenshot: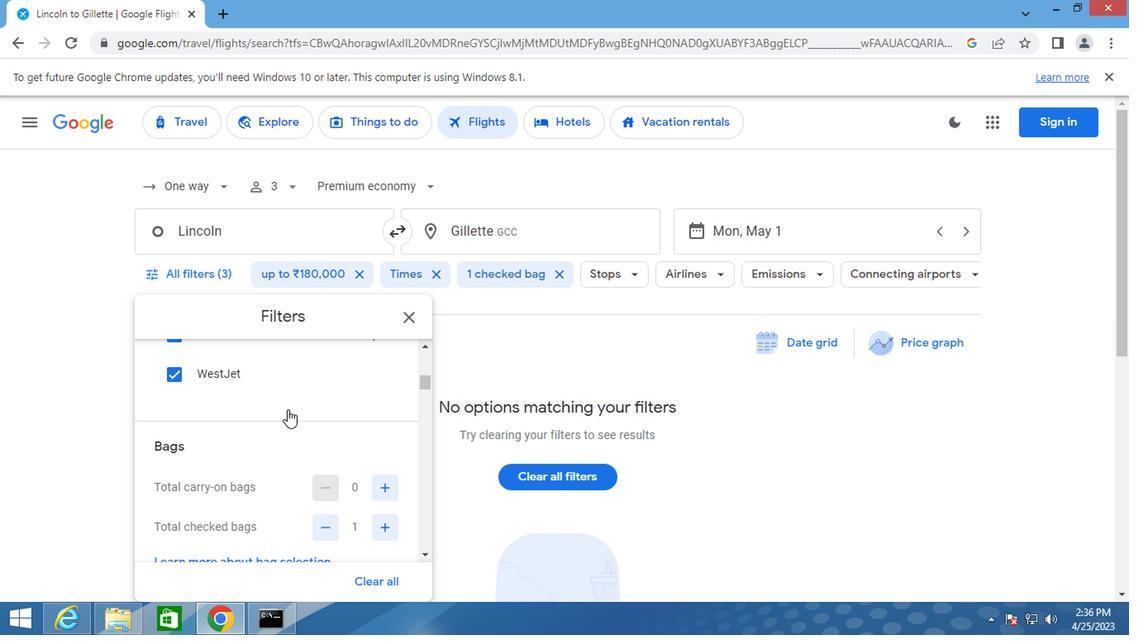 
Action: Mouse moved to (394, 439)
Screenshot: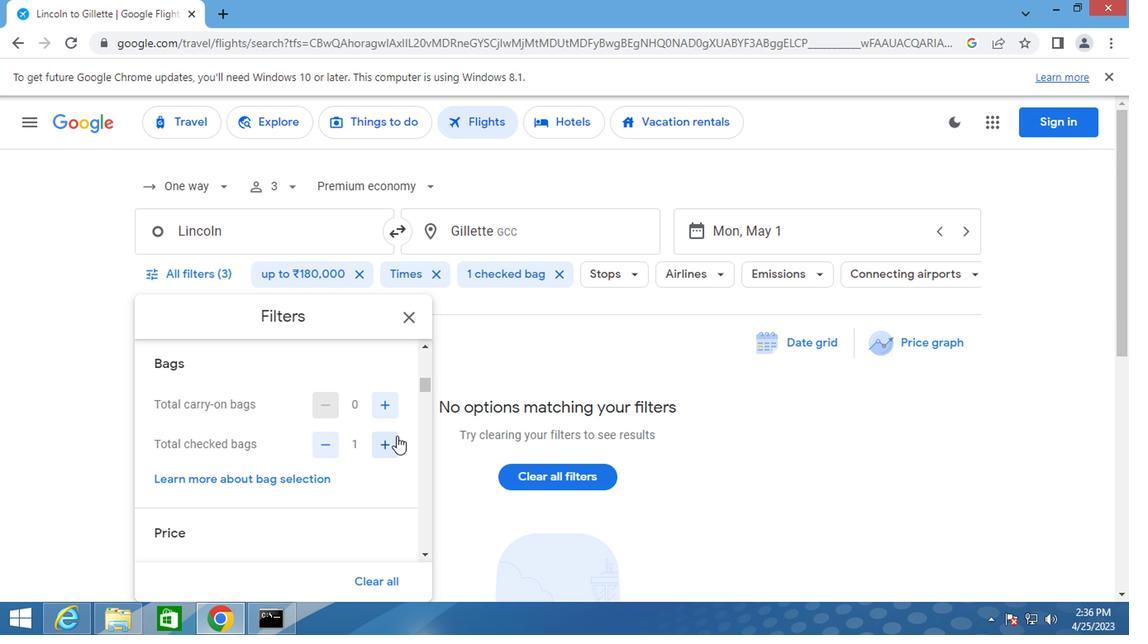 
Action: Mouse pressed left at (394, 439)
Screenshot: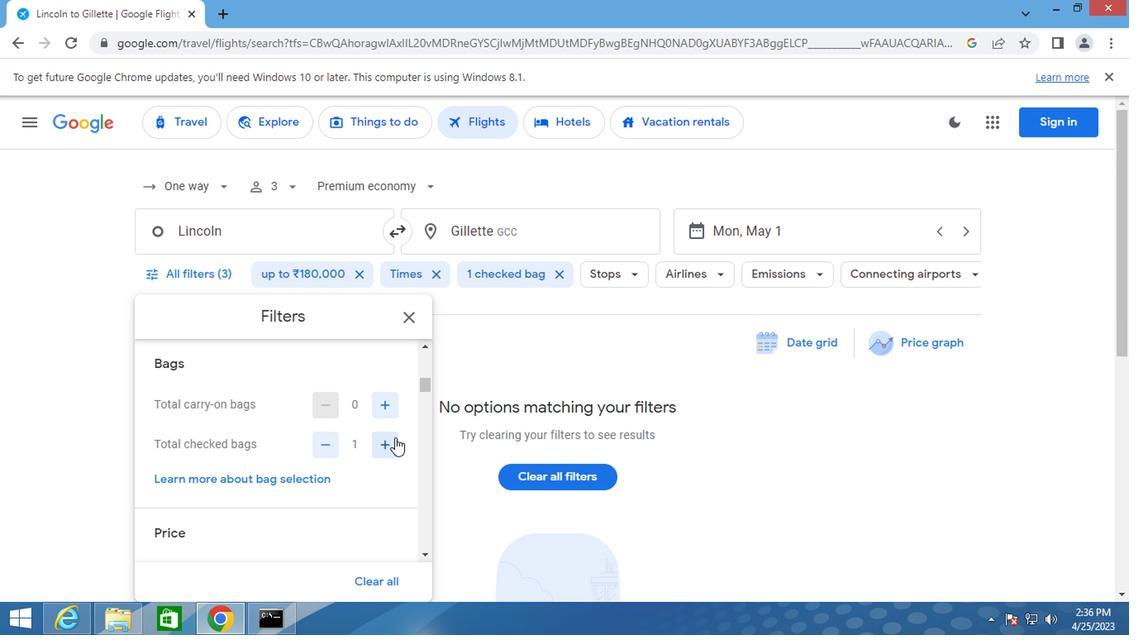 
Action: Mouse pressed left at (394, 439)
Screenshot: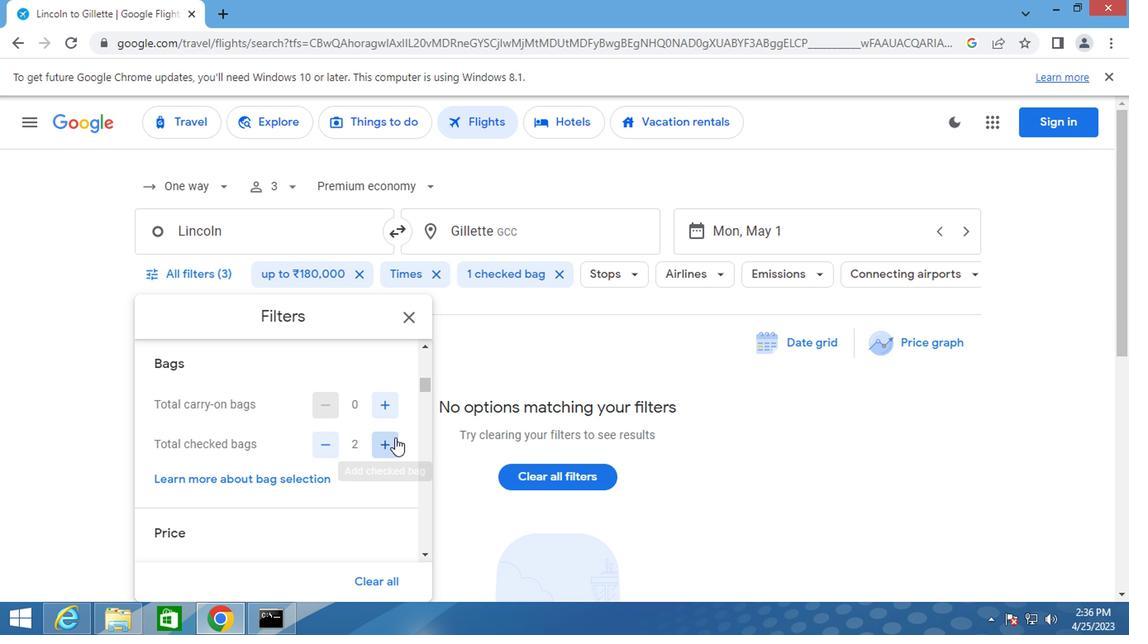 
Action: Mouse pressed left at (394, 439)
Screenshot: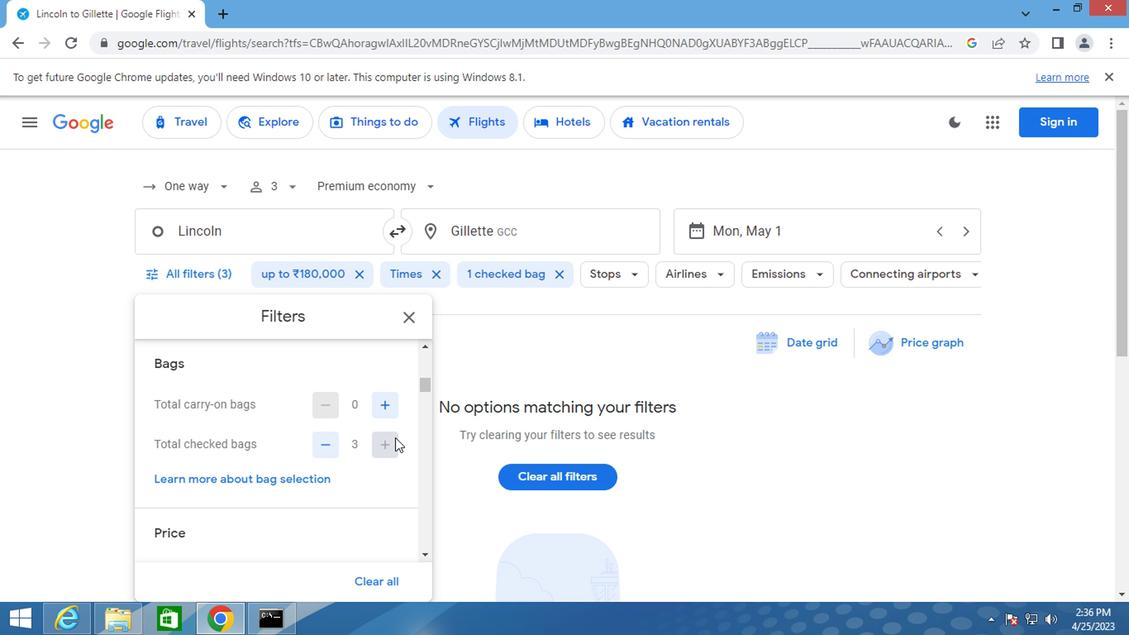 
Action: Mouse moved to (391, 442)
Screenshot: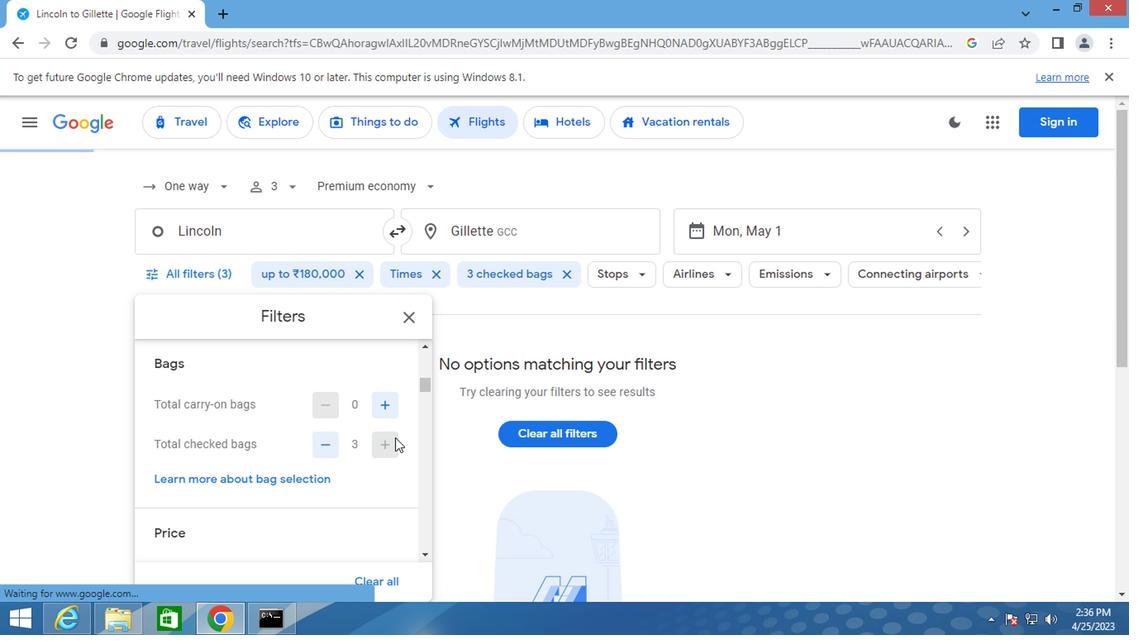 
Action: Mouse pressed left at (391, 442)
Screenshot: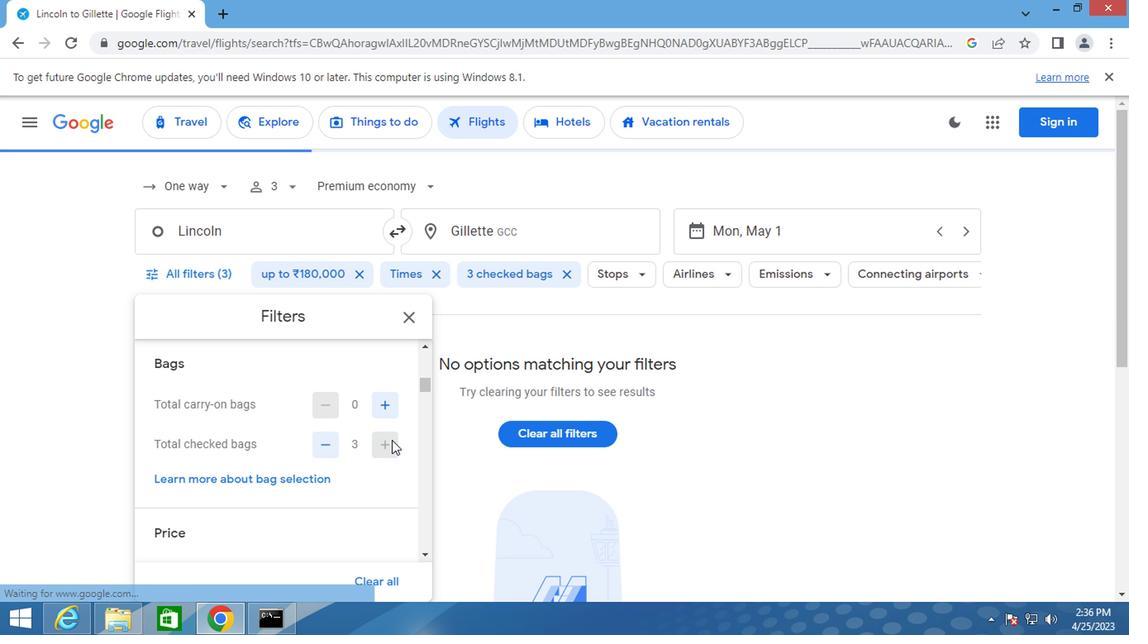 
Action: Mouse moved to (365, 447)
Screenshot: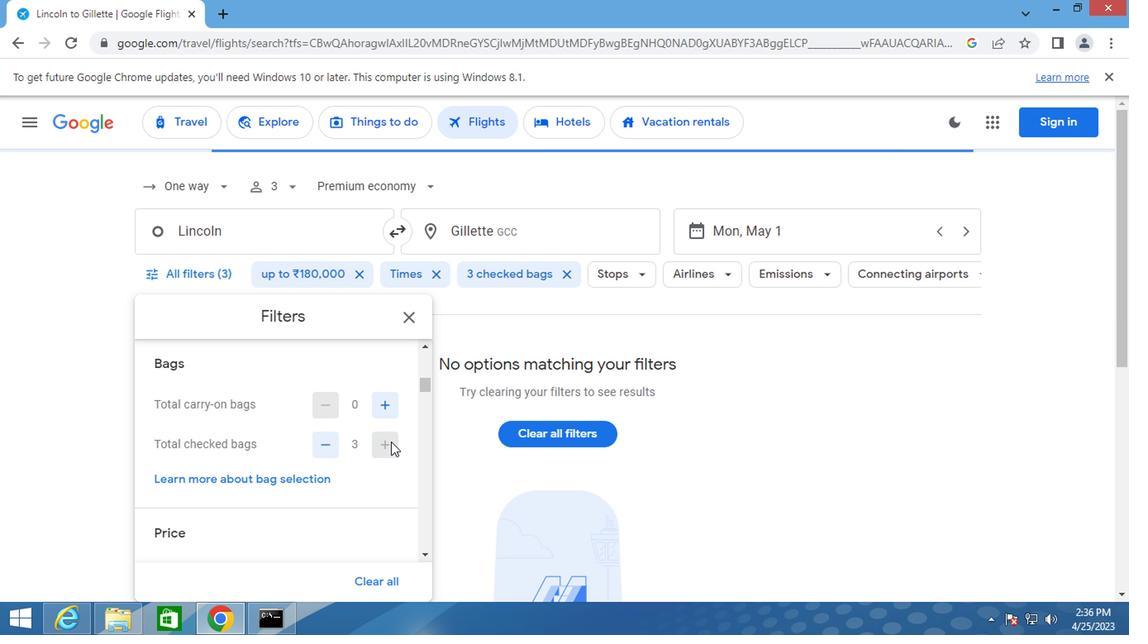 
Action: Mouse scrolled (365, 447) with delta (0, 0)
Screenshot: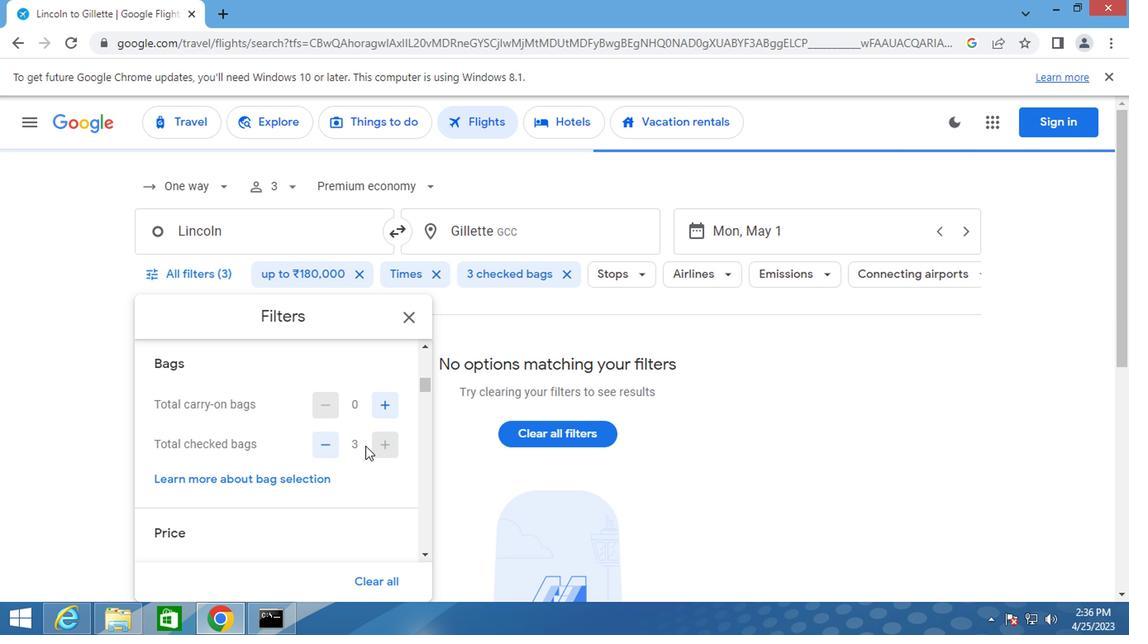 
Action: Mouse moved to (388, 519)
Screenshot: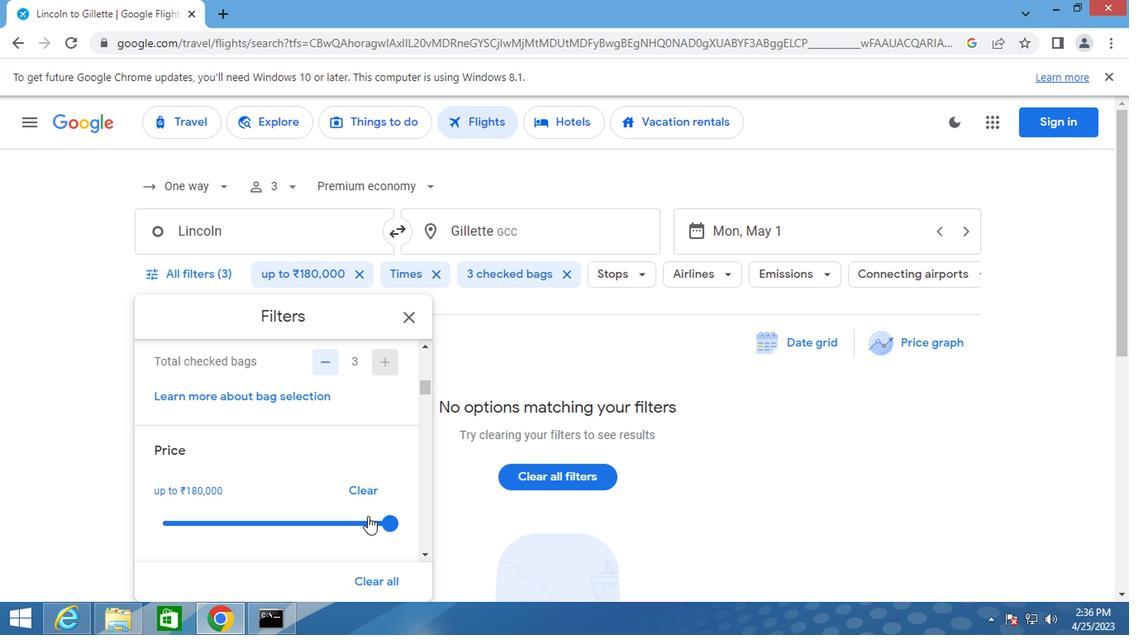 
Action: Mouse pressed left at (388, 519)
Screenshot: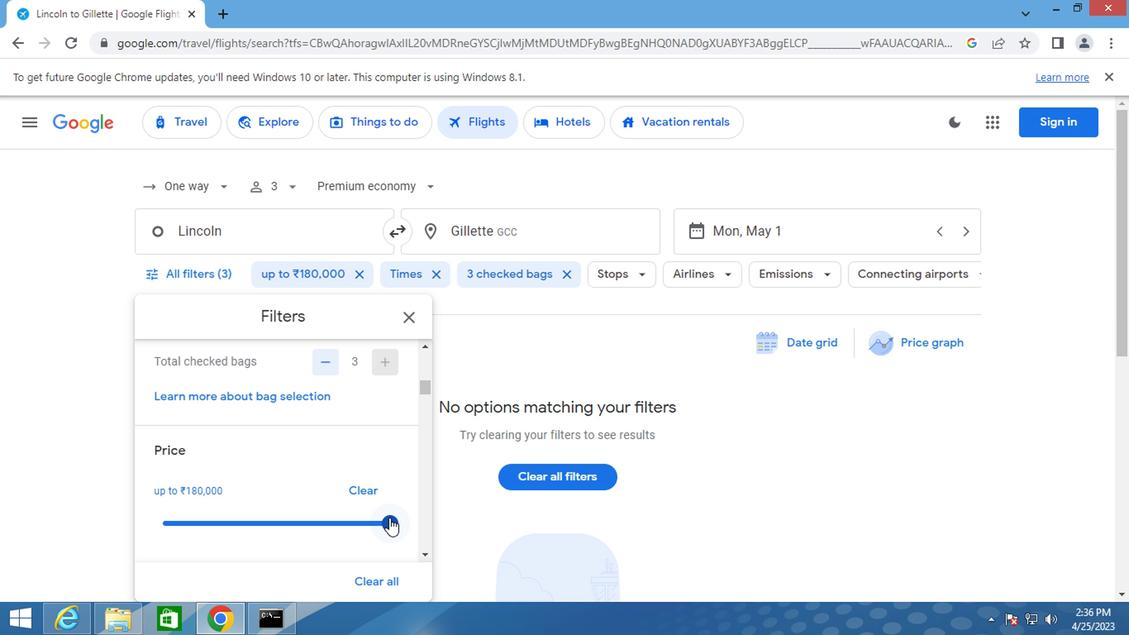 
Action: Mouse moved to (375, 522)
Screenshot: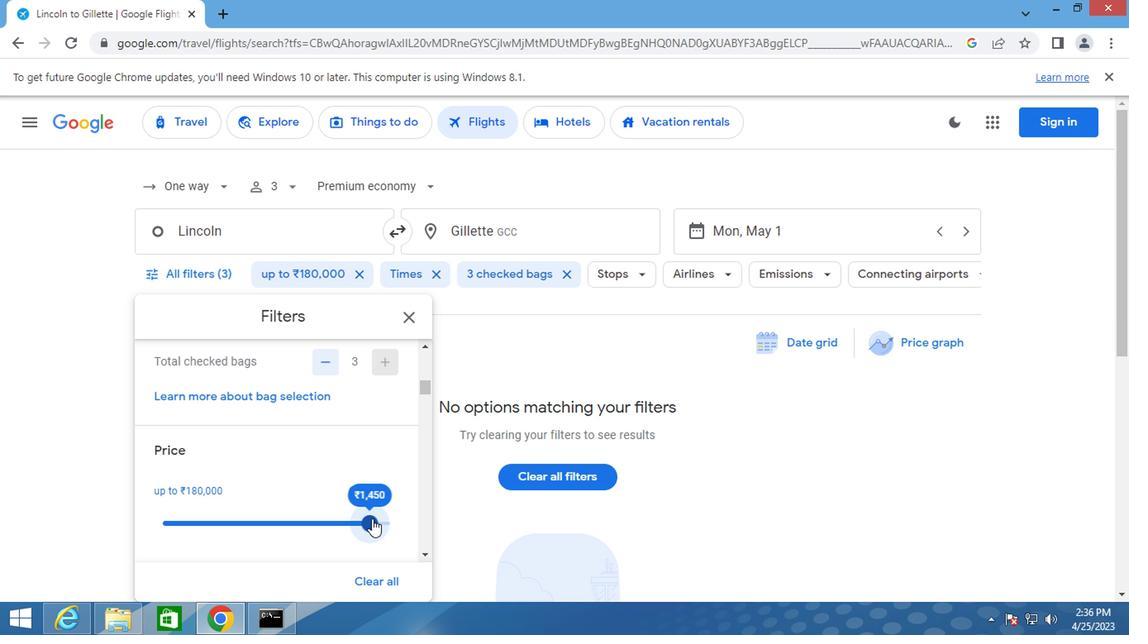 
Action: Mouse pressed left at (375, 522)
Screenshot: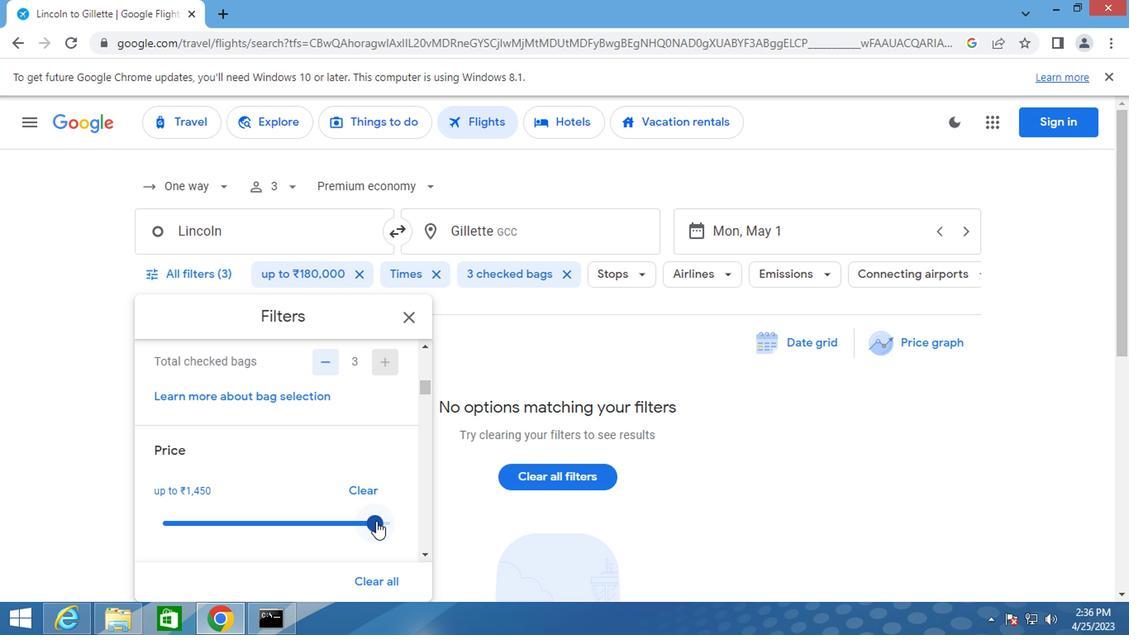 
Action: Mouse moved to (349, 501)
Screenshot: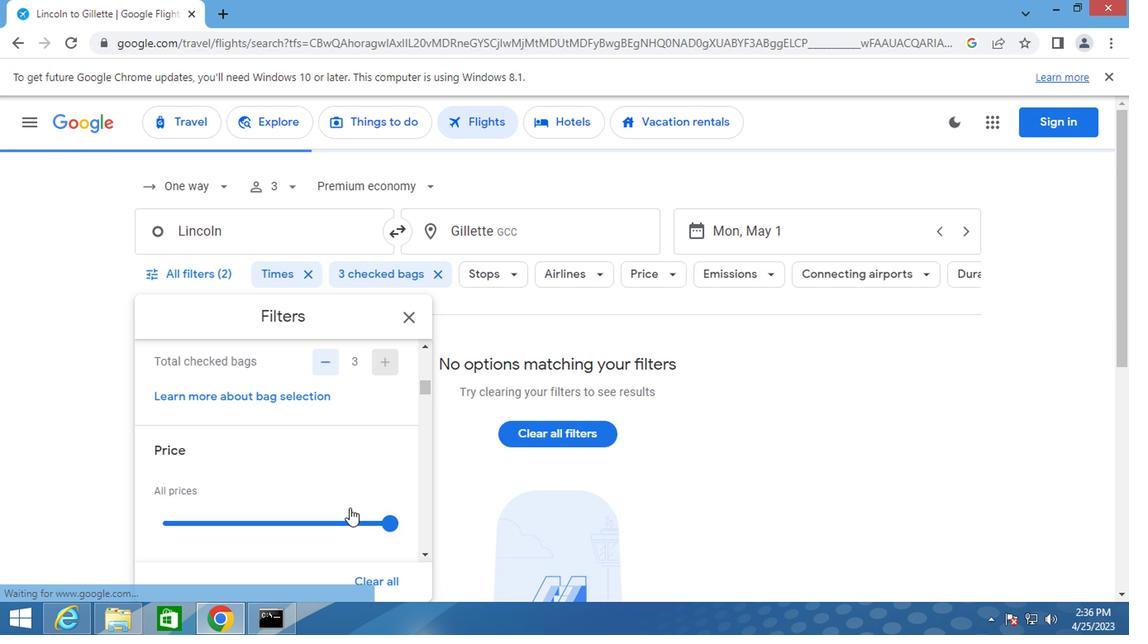 
Action: Mouse scrolled (349, 500) with delta (0, 0)
Screenshot: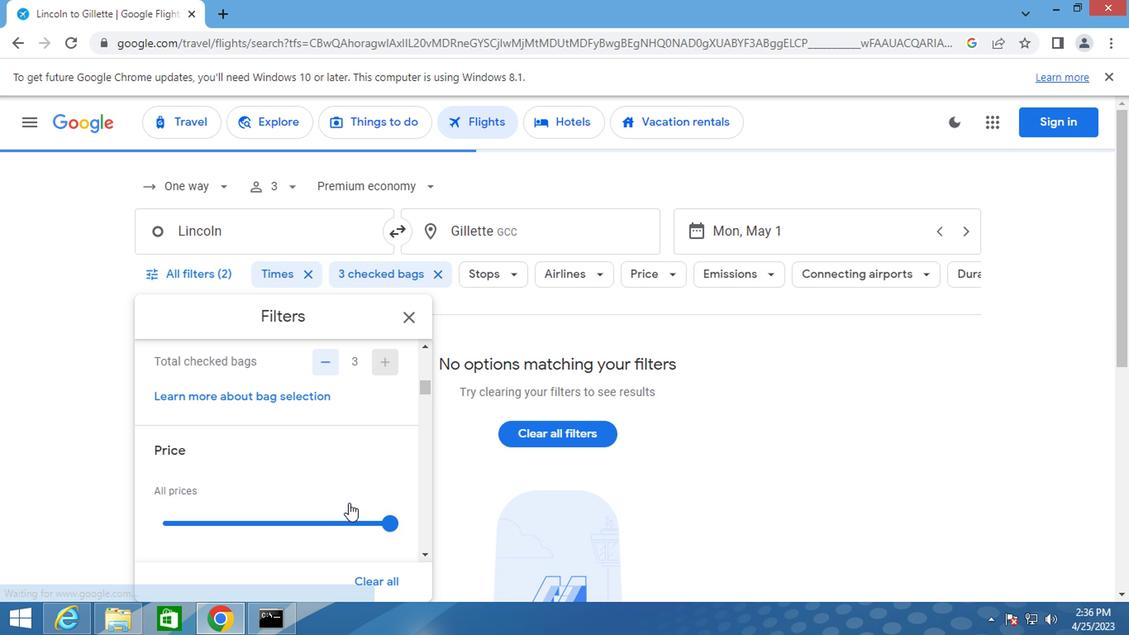
Action: Mouse scrolled (349, 500) with delta (0, 0)
Screenshot: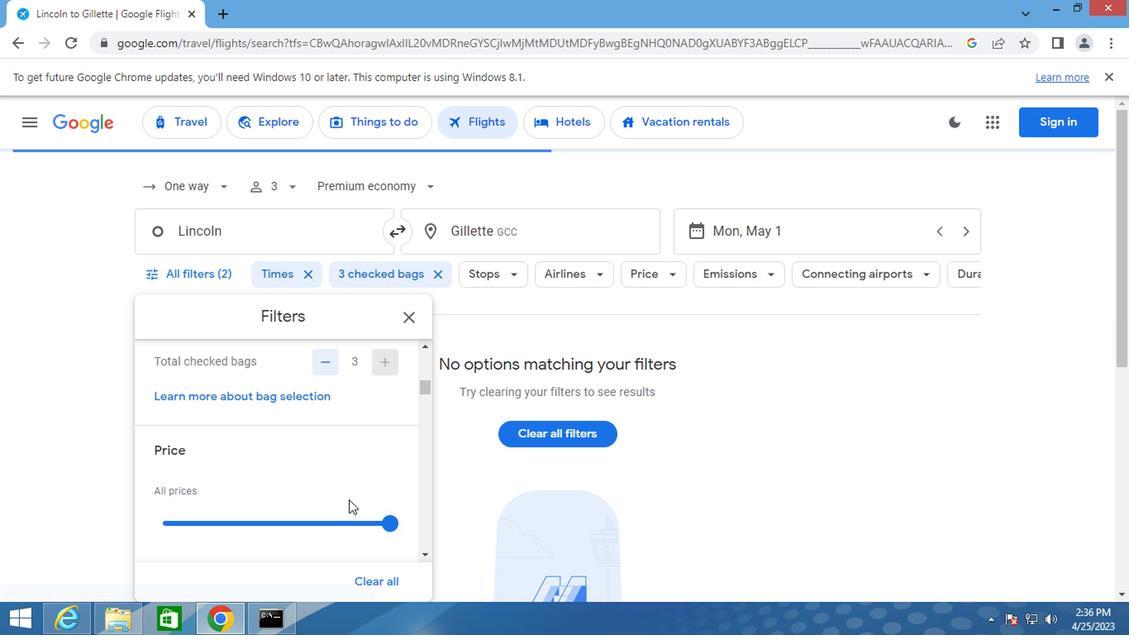 
Action: Mouse scrolled (349, 500) with delta (0, 0)
Screenshot: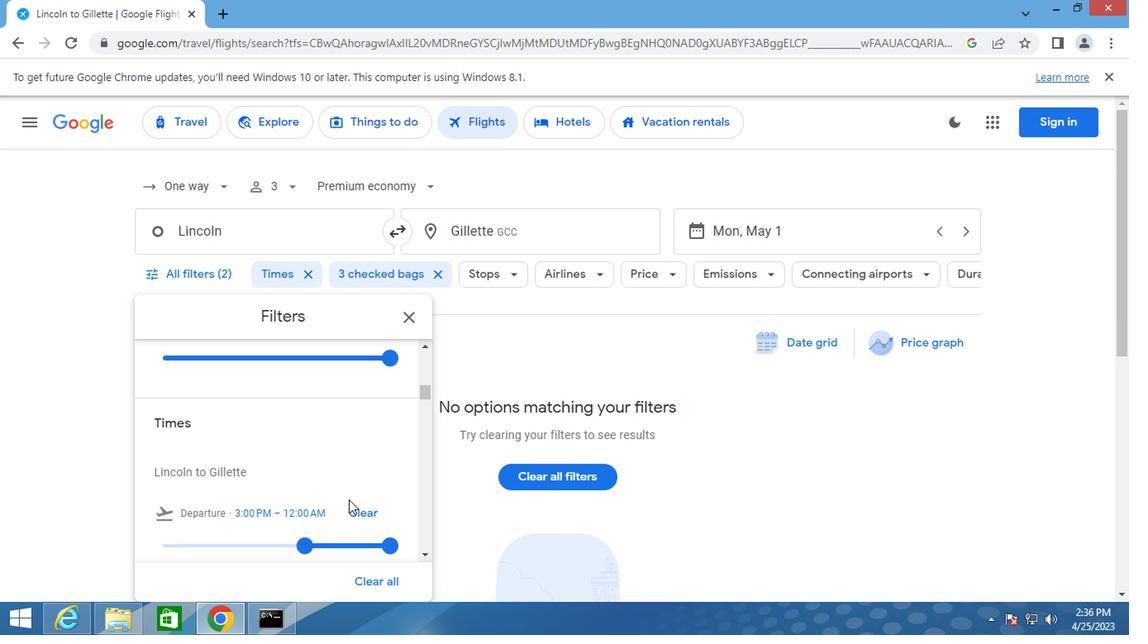 
Action: Mouse moved to (306, 462)
Screenshot: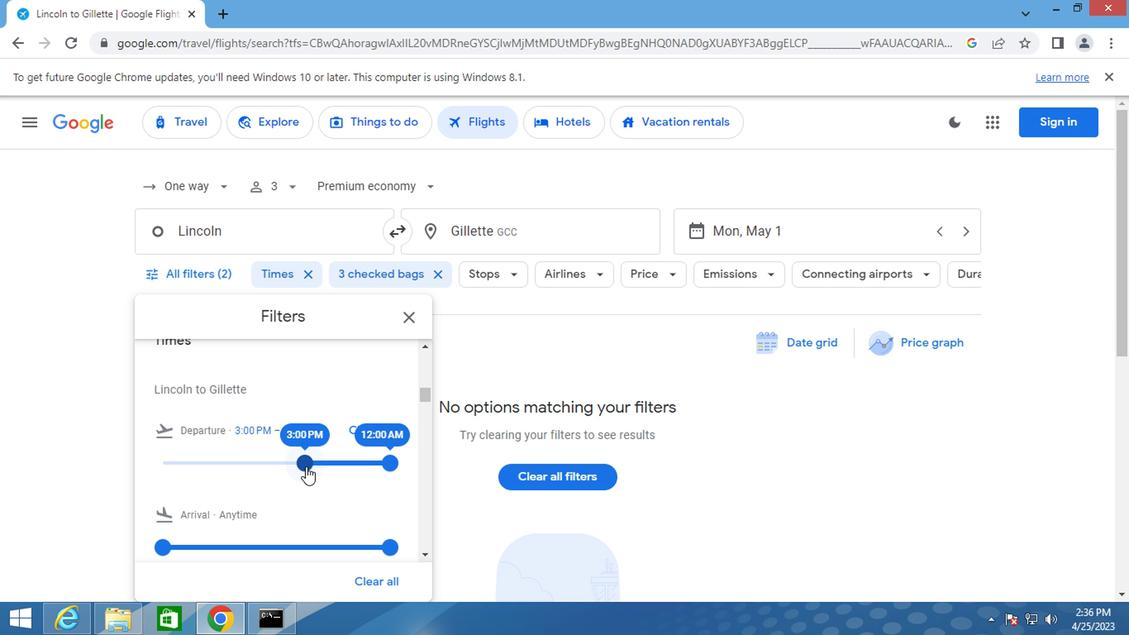 
Action: Mouse pressed left at (306, 462)
Screenshot: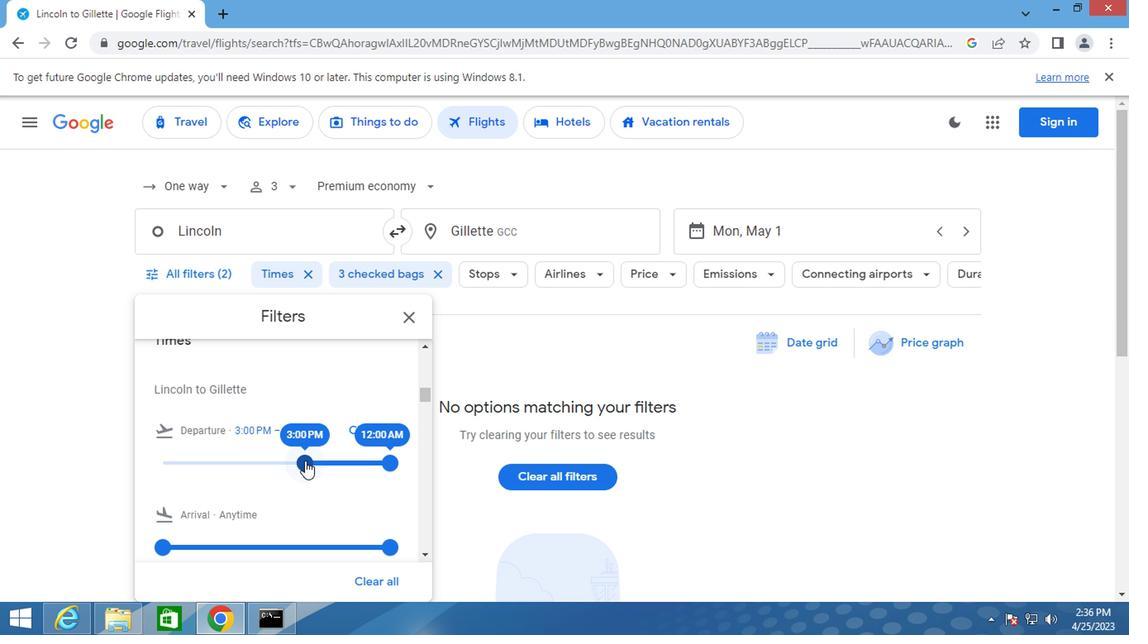 
Action: Mouse moved to (401, 321)
Screenshot: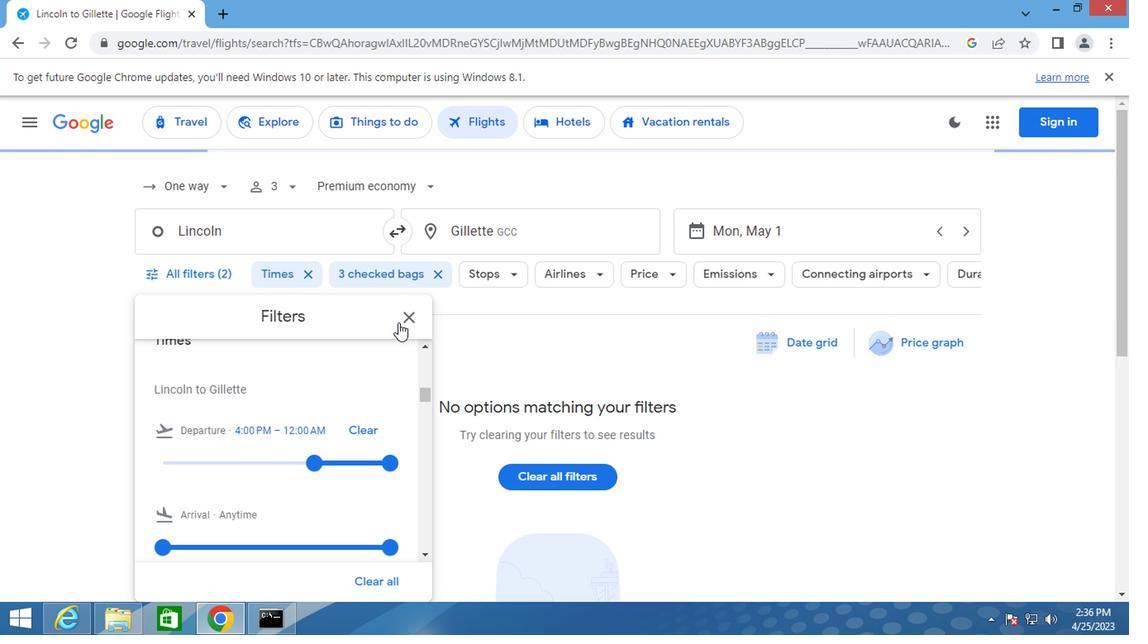 
Action: Mouse pressed left at (401, 321)
Screenshot: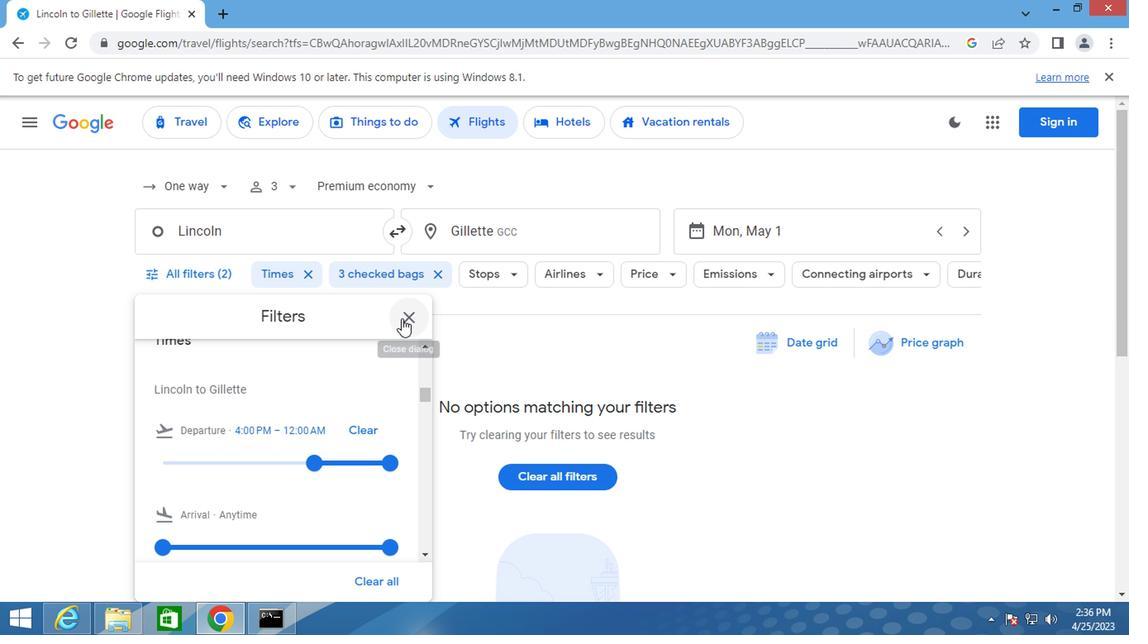 
Action: Key pressed <Key.f8>
Screenshot: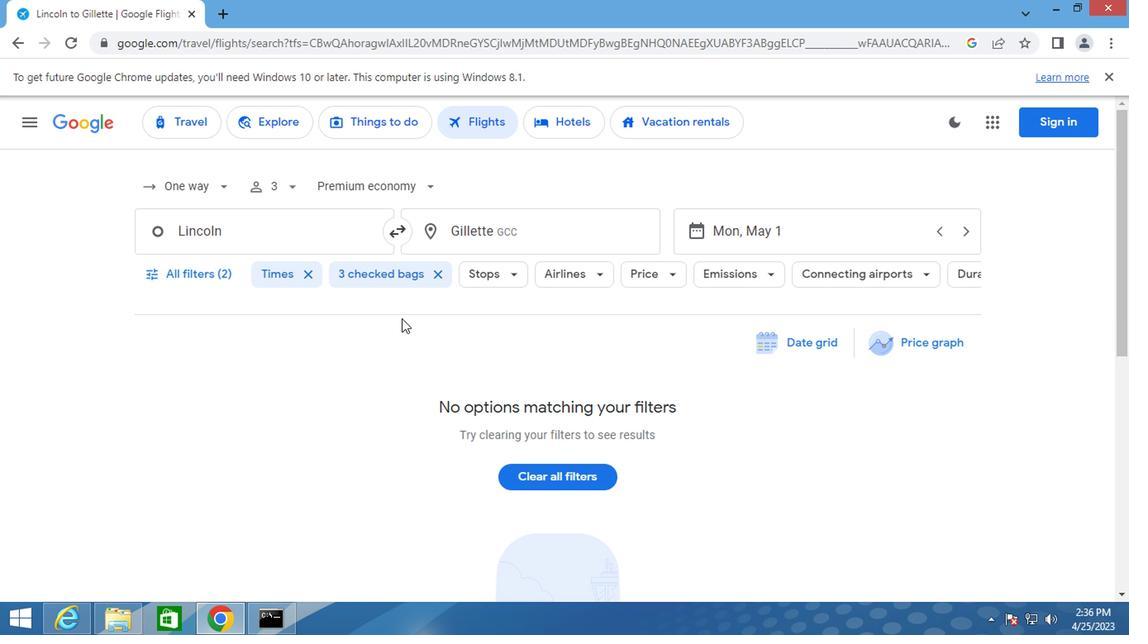 
